 Task: Search one way flight ticket for 2 adults, 2 children, 2 infants in seat in first from Dayton: James M. Cox Dayton International Airport to New Bern: Coastal Carolina Regional Airport (was Craven County Regional) on 8-4-2023. Choice of flights is Westjet. Number of bags: 1 checked bag. Price is upto 71000. Outbound departure time preference is 6:00.
Action: Mouse moved to (339, 281)
Screenshot: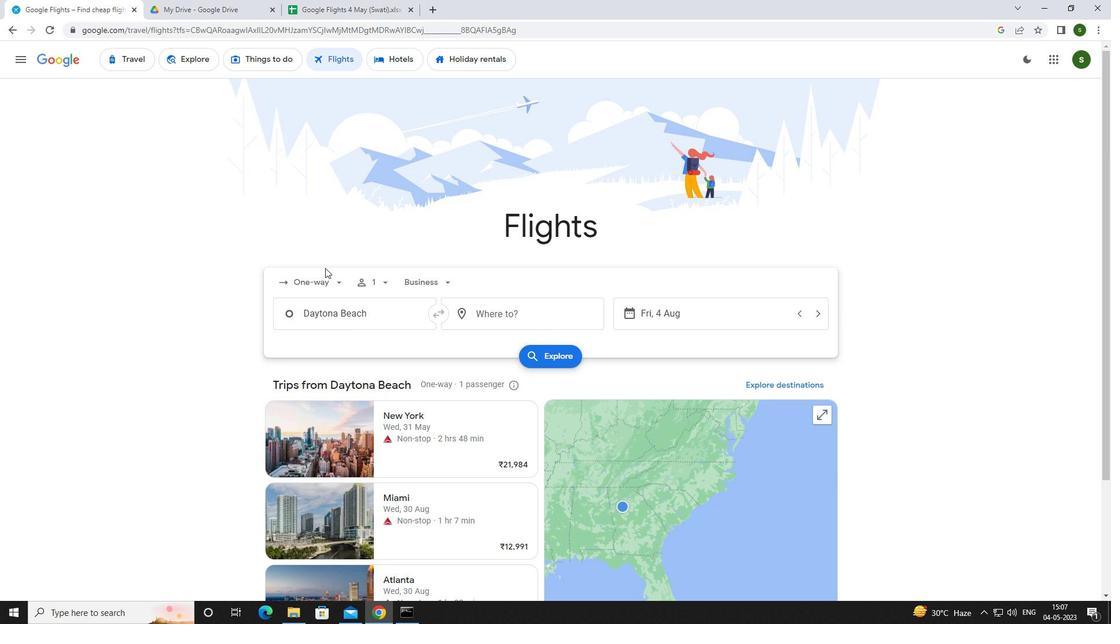 
Action: Mouse pressed left at (339, 281)
Screenshot: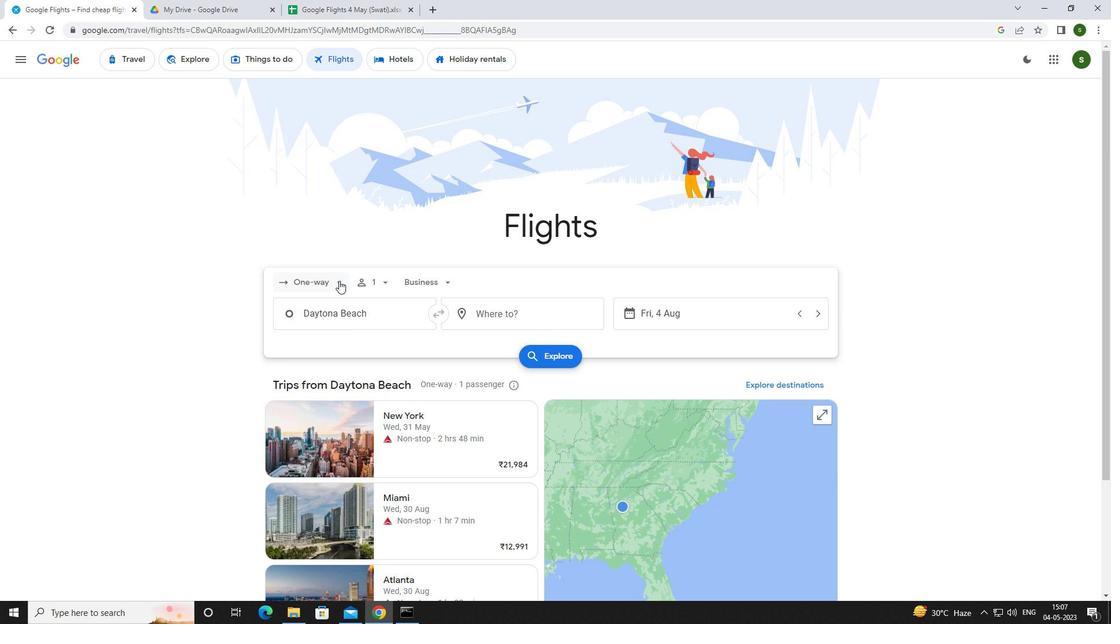 
Action: Mouse moved to (335, 332)
Screenshot: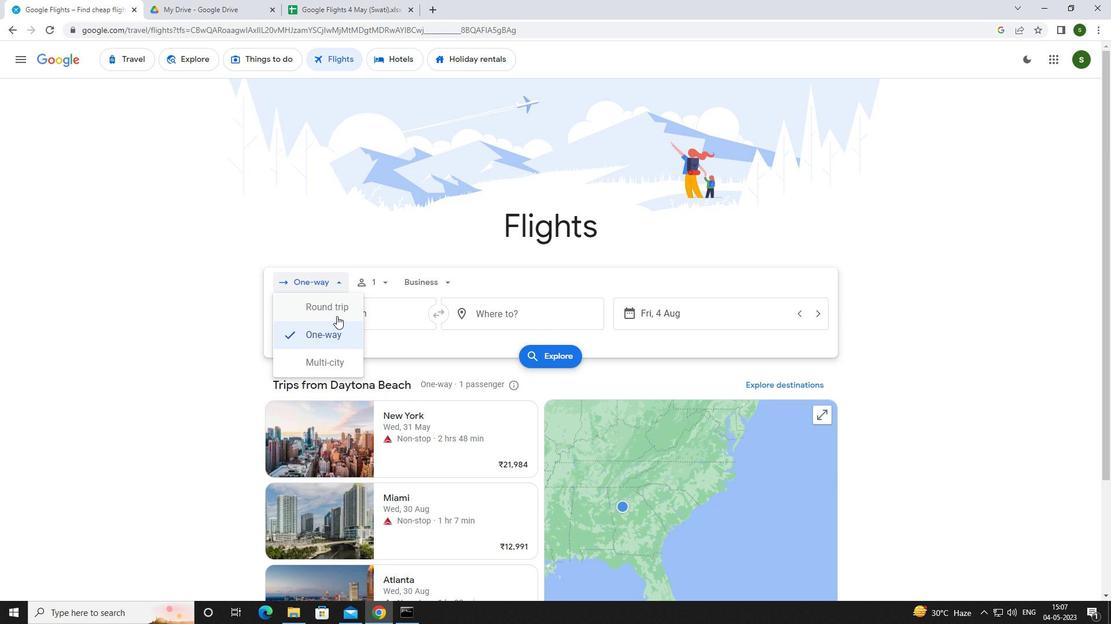 
Action: Mouse pressed left at (335, 332)
Screenshot: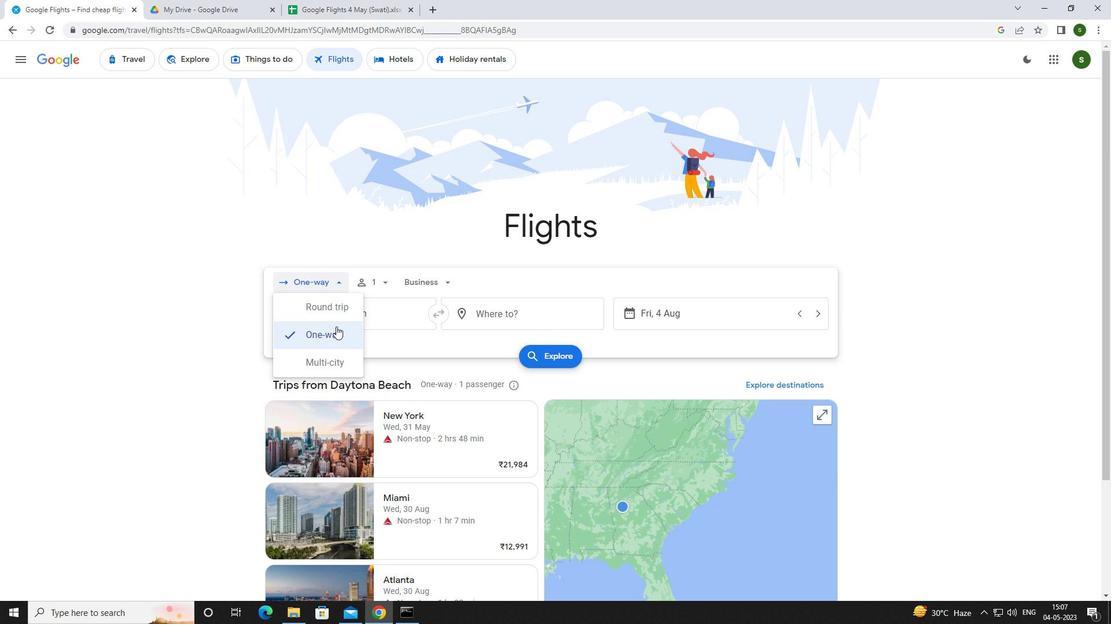 
Action: Mouse moved to (380, 280)
Screenshot: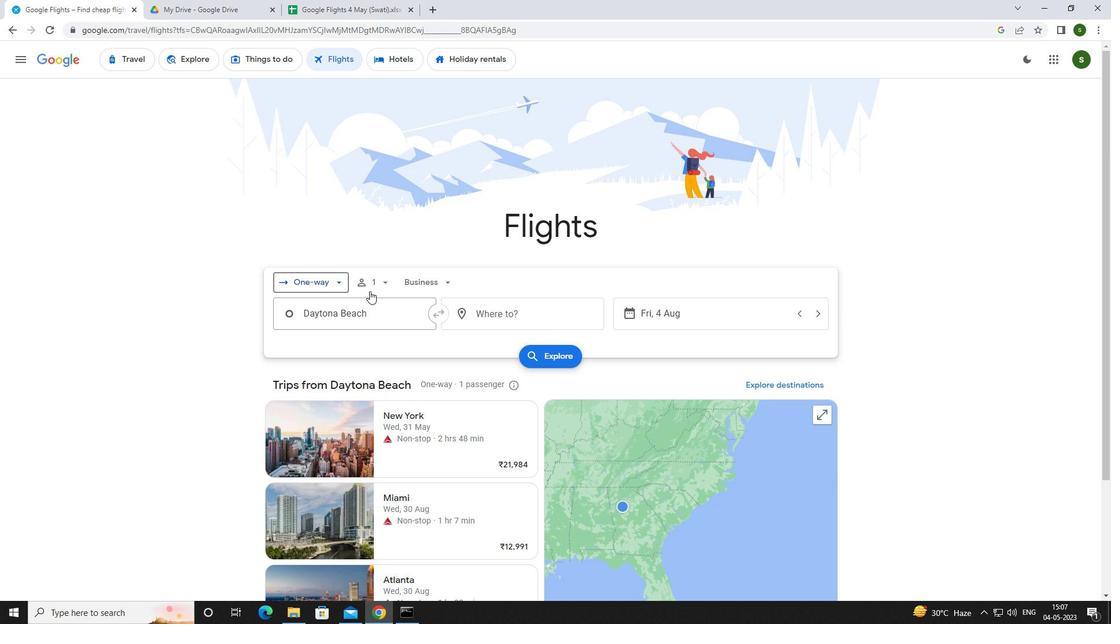 
Action: Mouse pressed left at (380, 280)
Screenshot: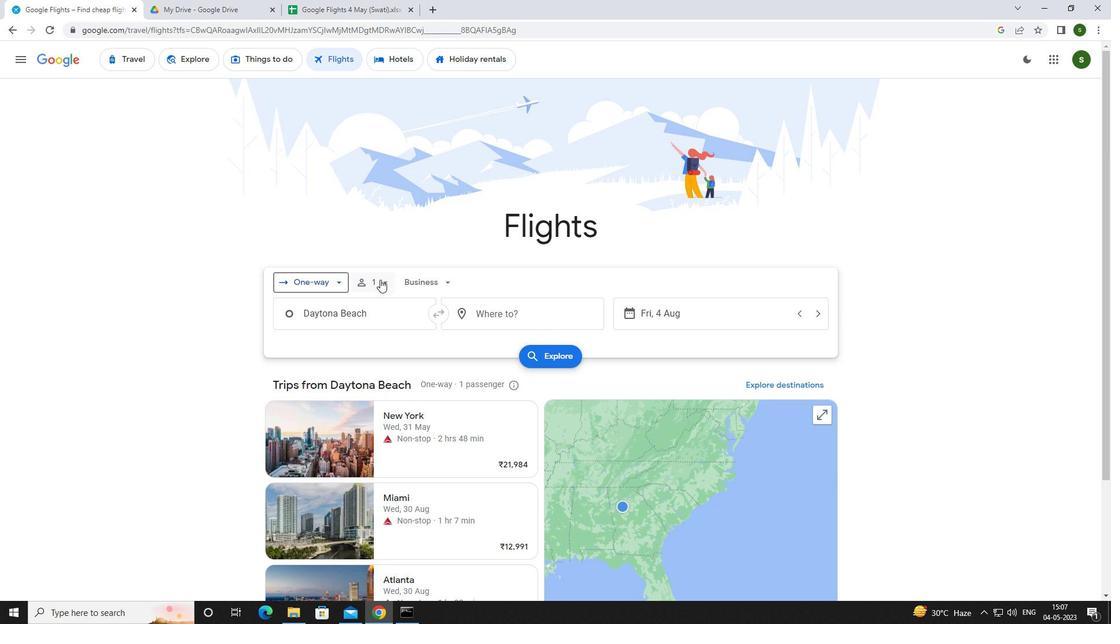 
Action: Mouse moved to (469, 309)
Screenshot: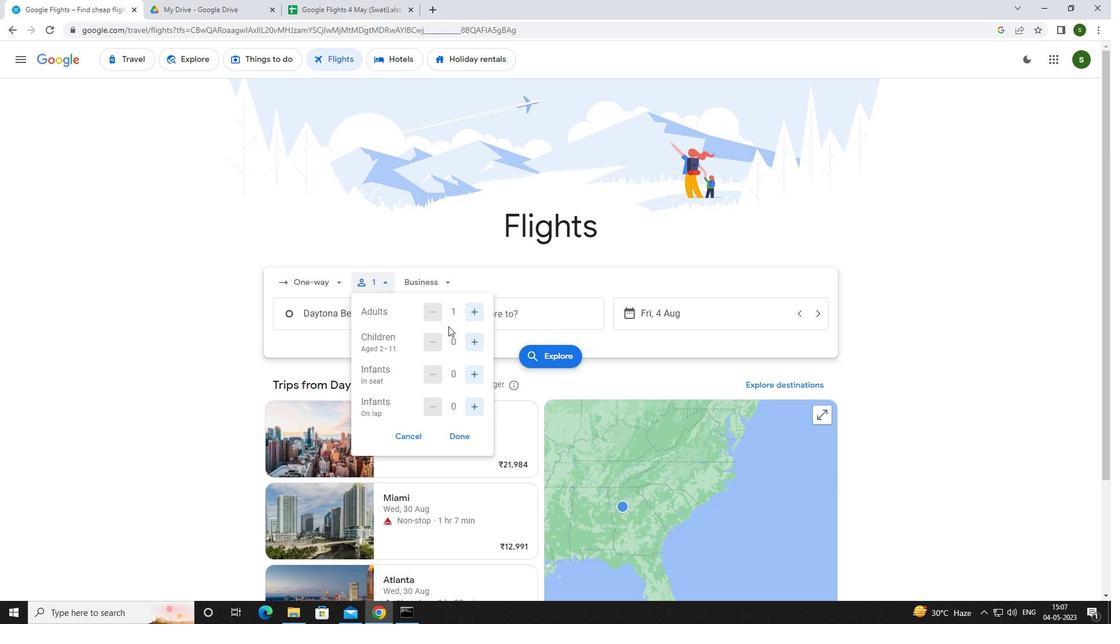 
Action: Mouse pressed left at (469, 309)
Screenshot: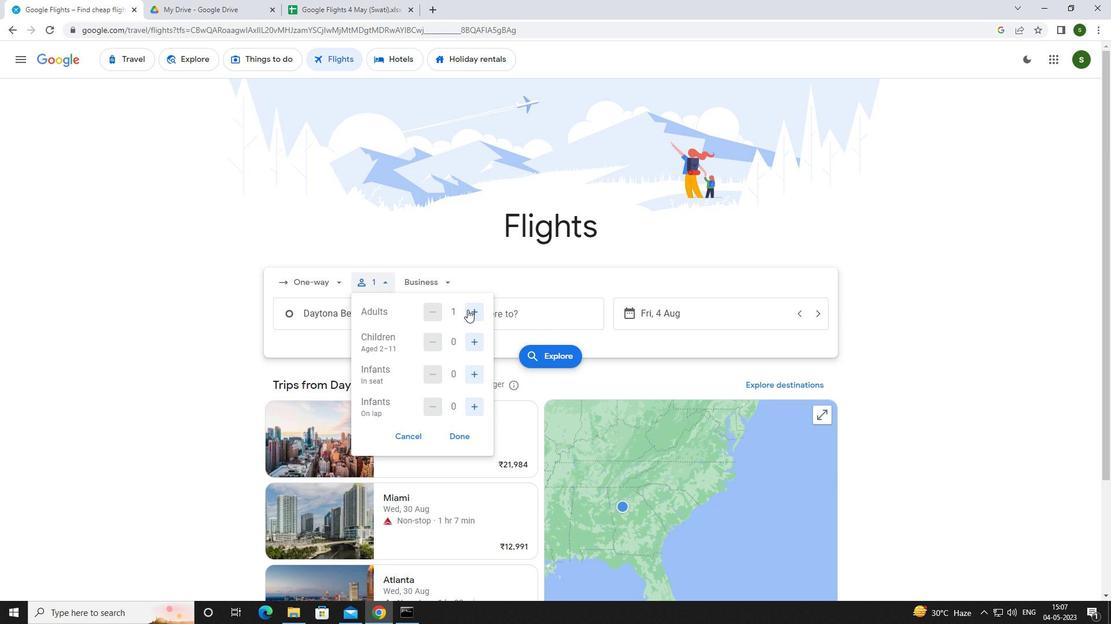 
Action: Mouse moved to (473, 336)
Screenshot: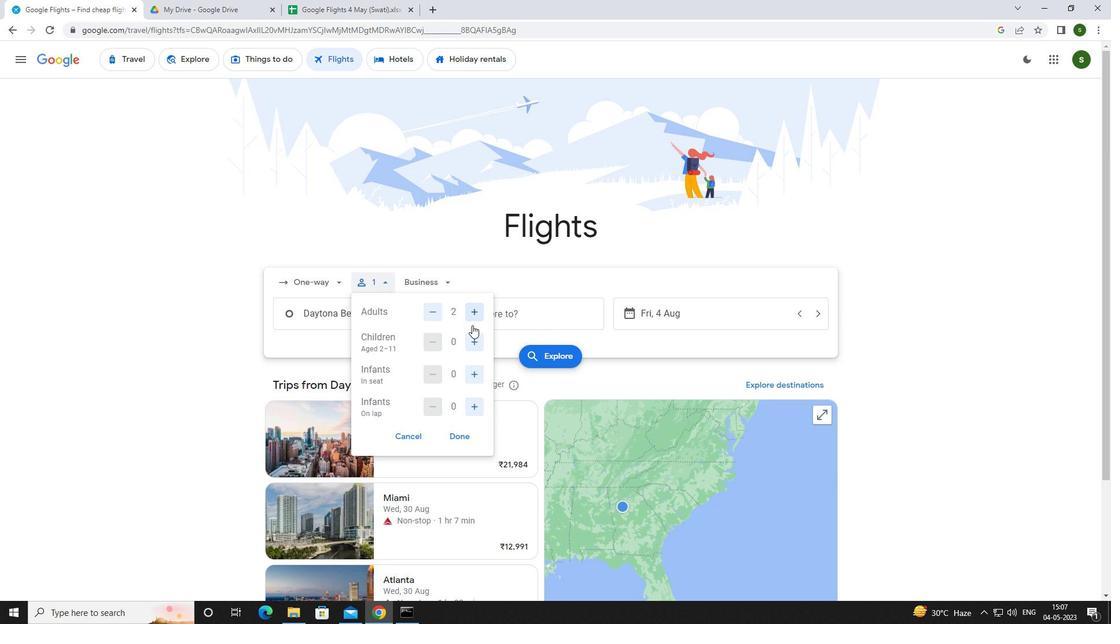
Action: Mouse pressed left at (473, 336)
Screenshot: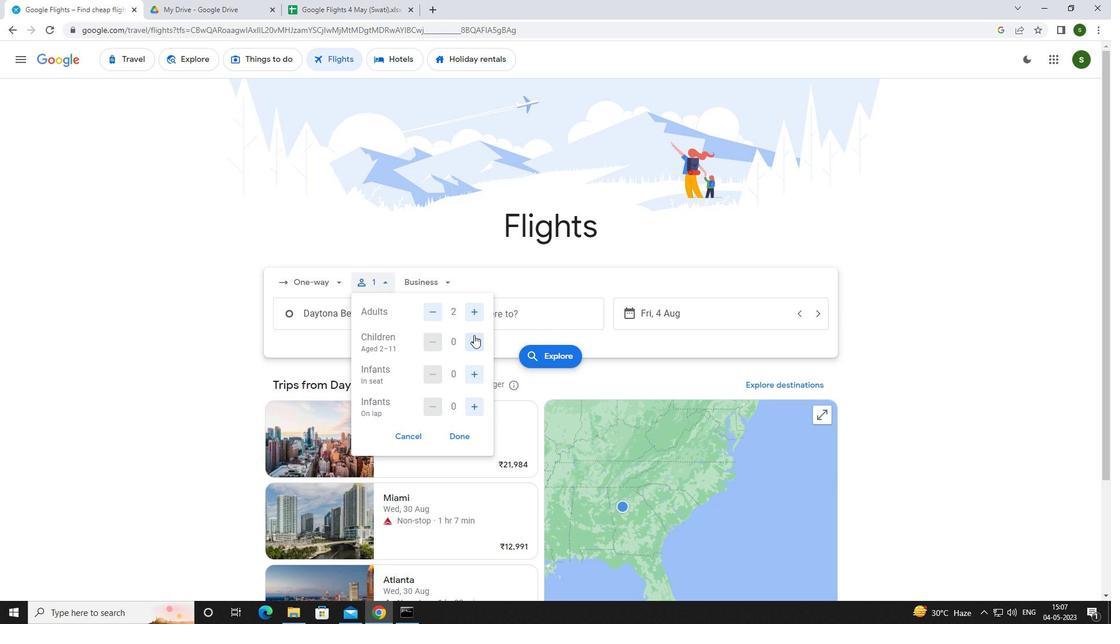 
Action: Mouse pressed left at (473, 336)
Screenshot: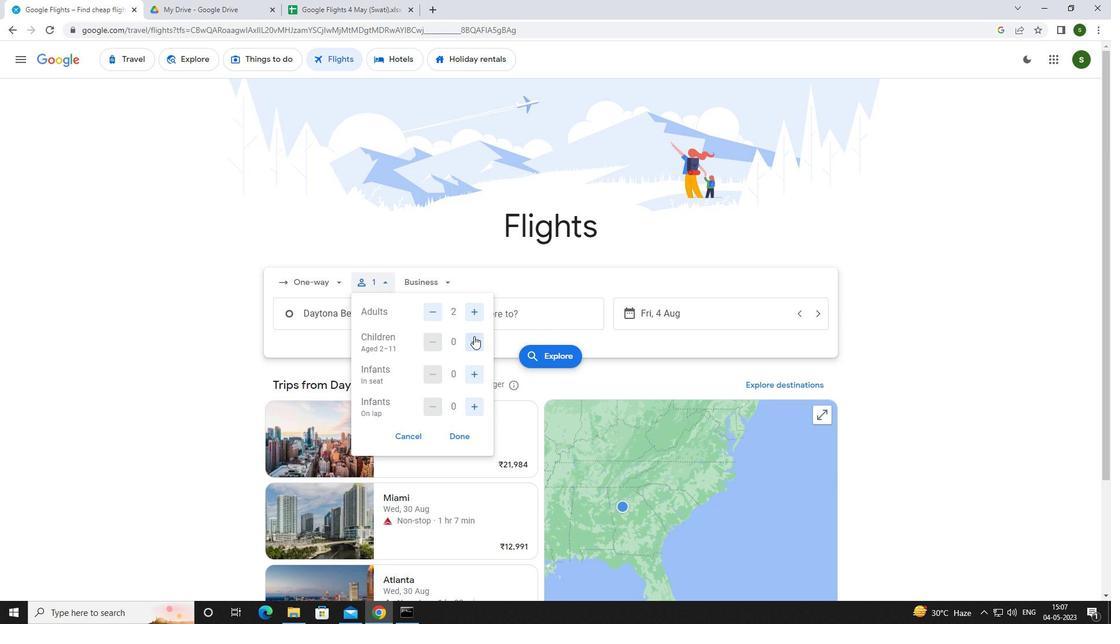 
Action: Mouse moved to (471, 370)
Screenshot: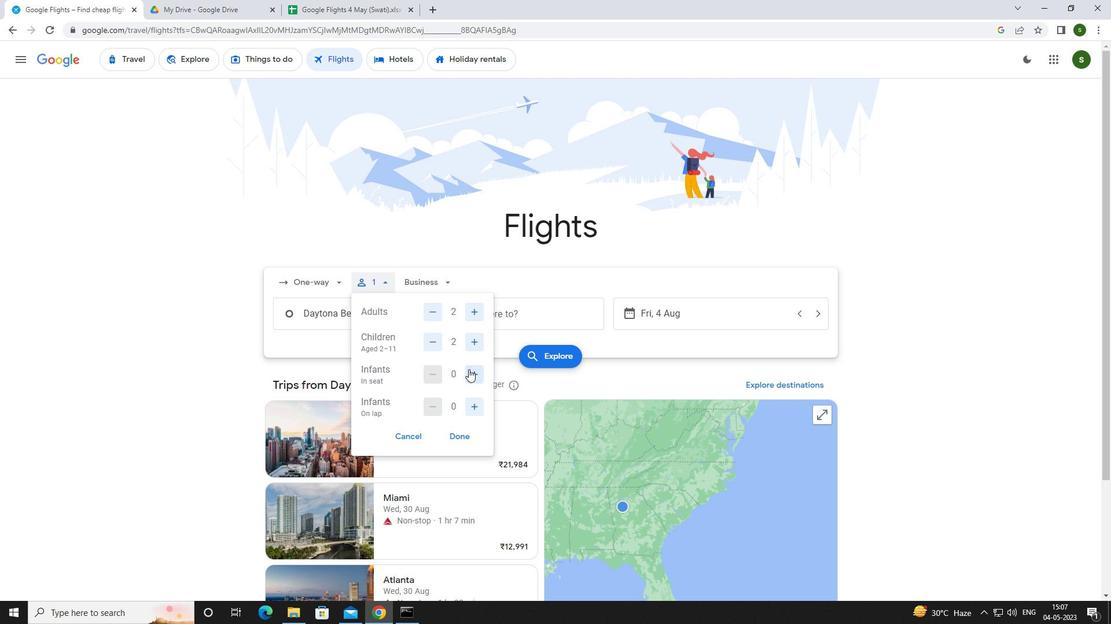 
Action: Mouse pressed left at (471, 370)
Screenshot: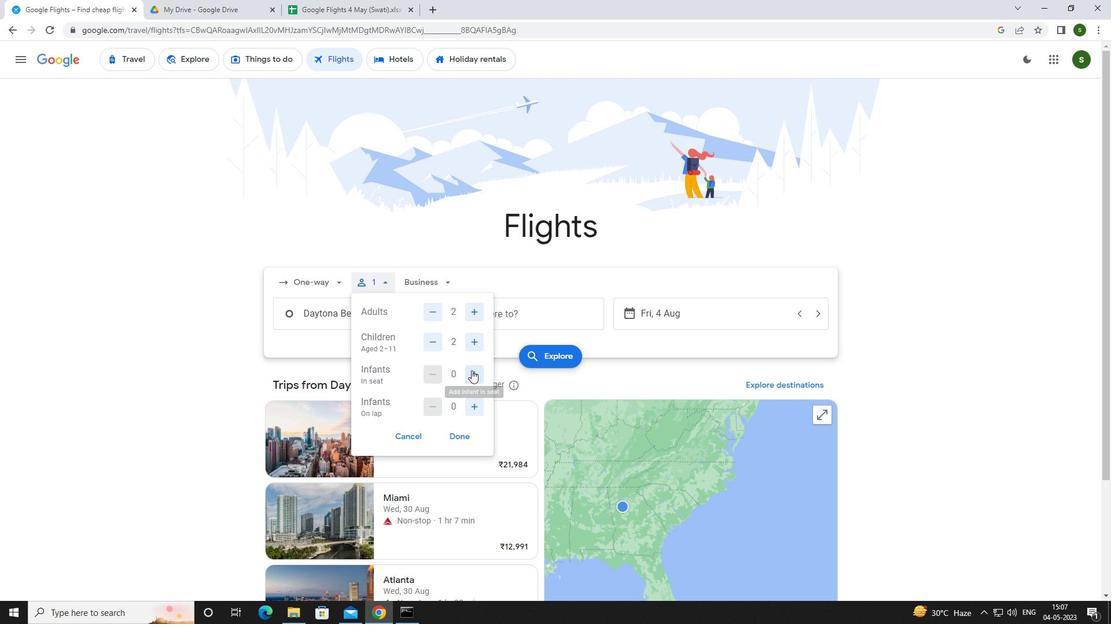 
Action: Mouse pressed left at (471, 370)
Screenshot: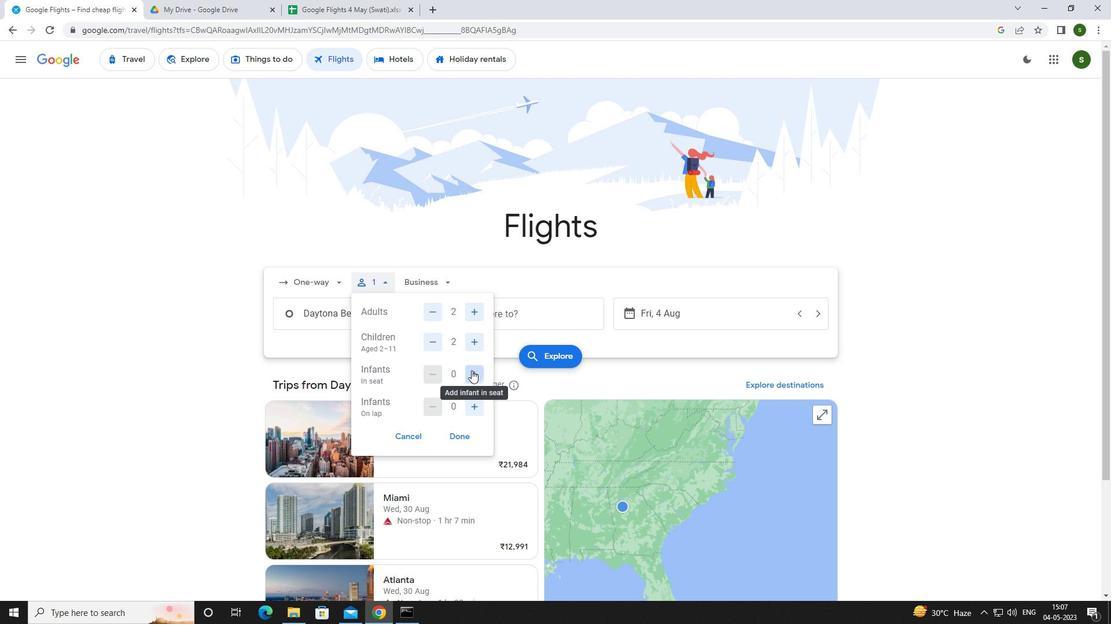 
Action: Mouse moved to (444, 286)
Screenshot: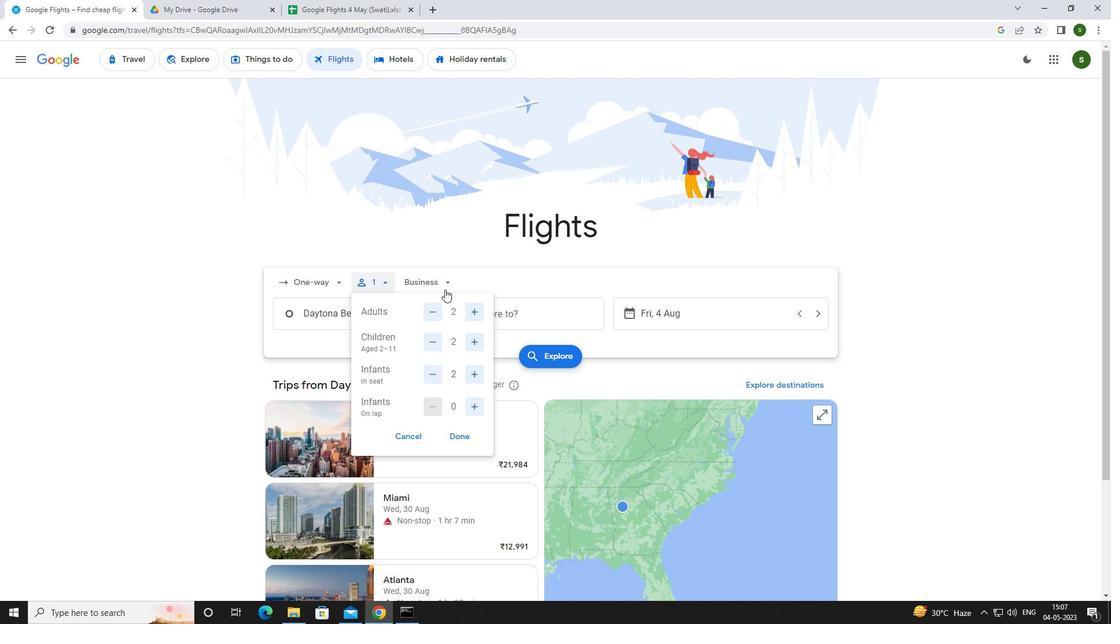 
Action: Mouse pressed left at (444, 286)
Screenshot: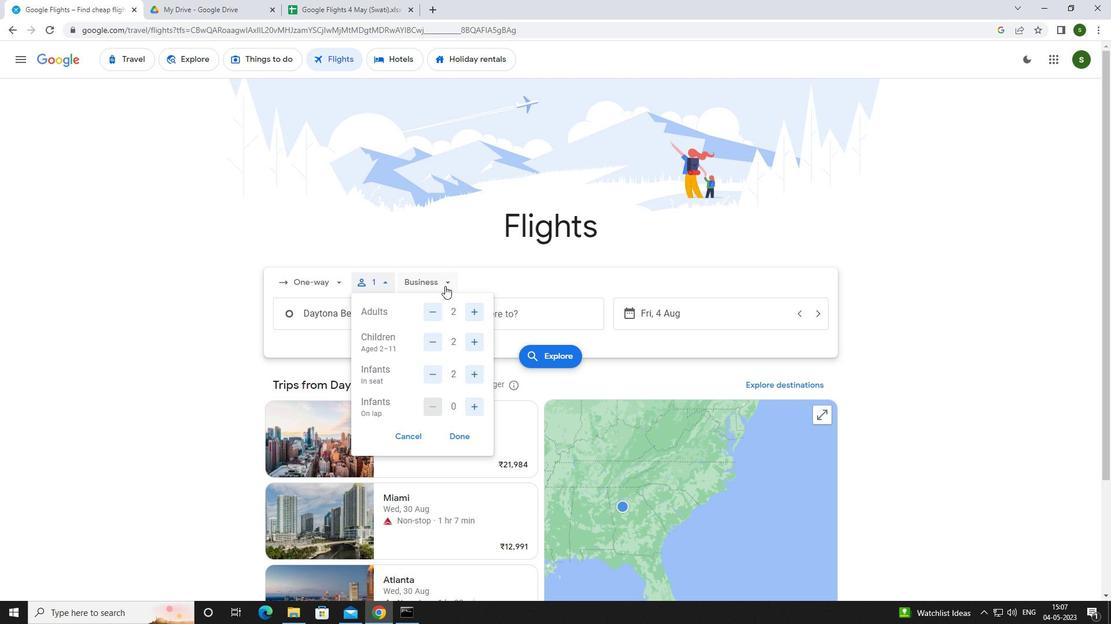 
Action: Mouse moved to (449, 391)
Screenshot: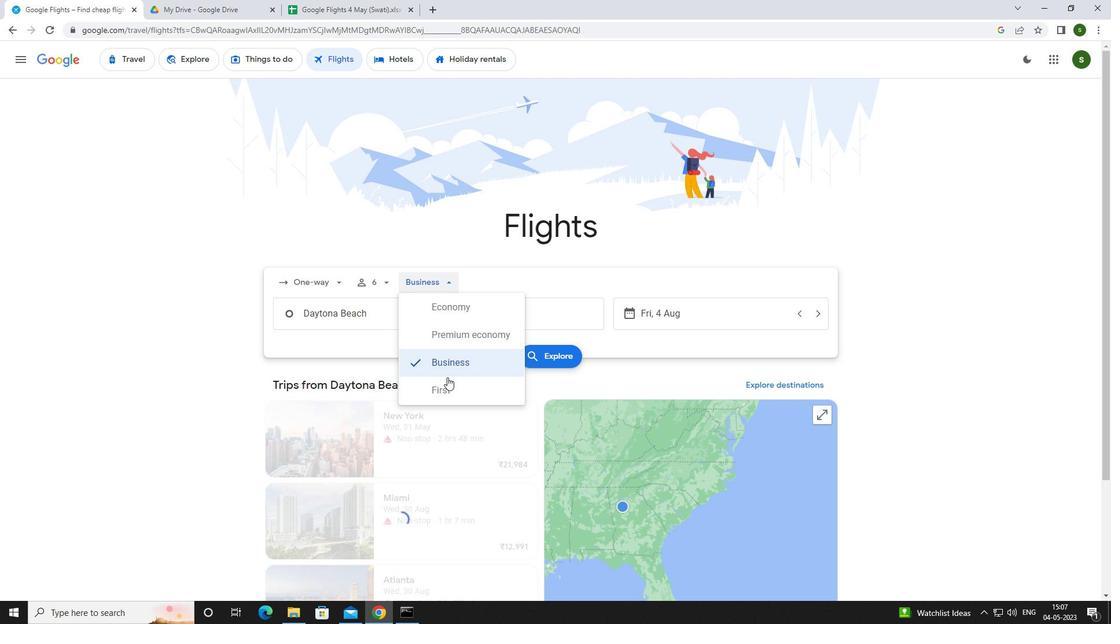 
Action: Mouse pressed left at (449, 391)
Screenshot: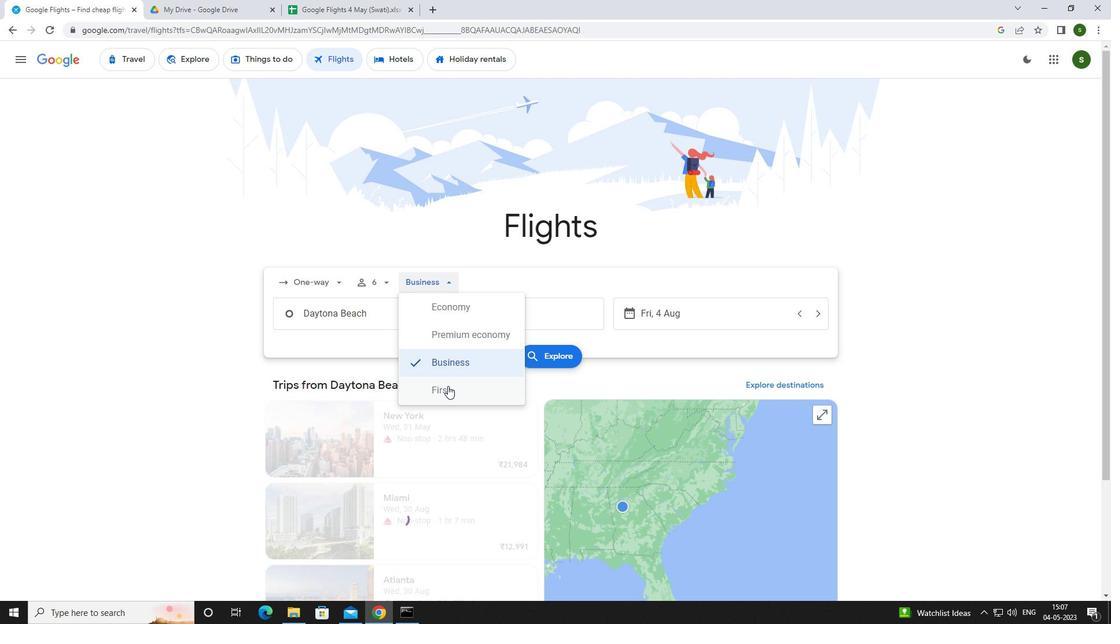
Action: Mouse moved to (375, 310)
Screenshot: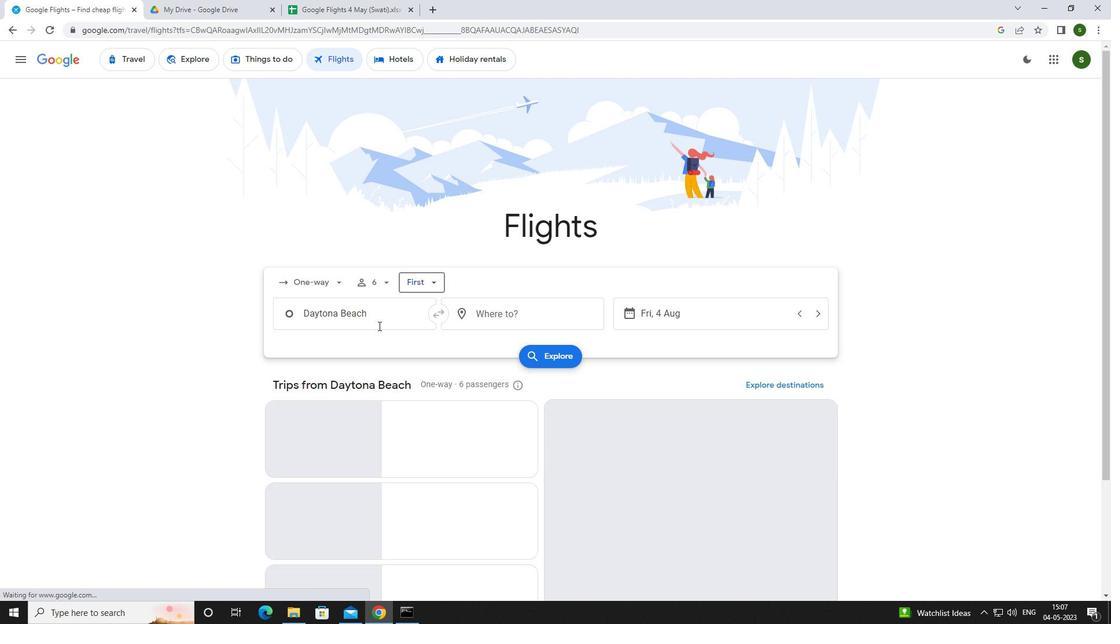 
Action: Mouse pressed left at (375, 310)
Screenshot: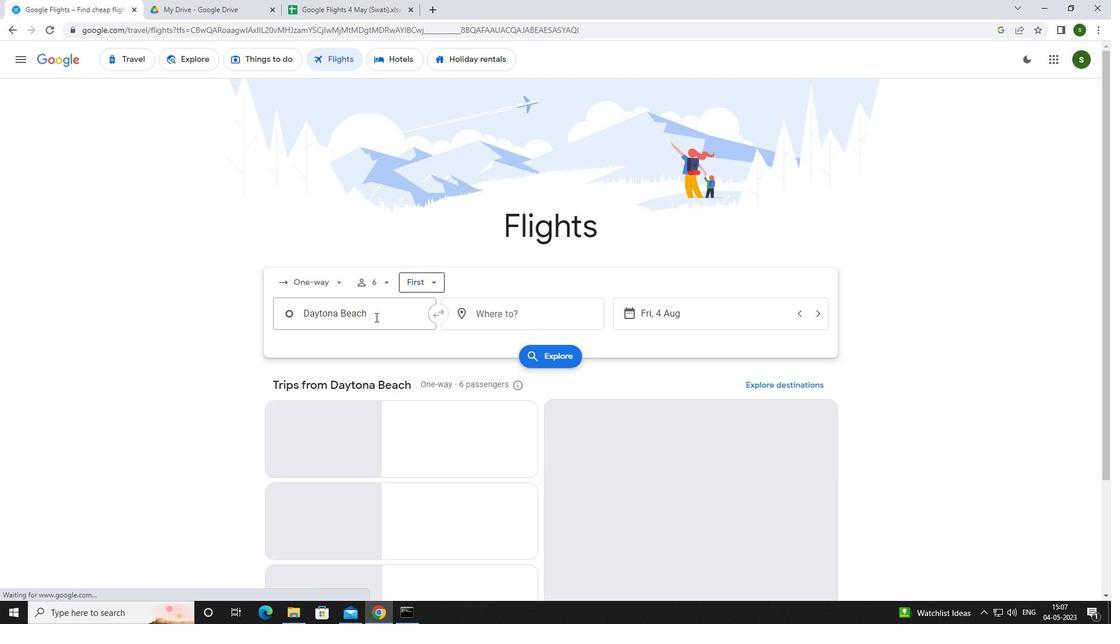 
Action: Key pressed <Key.caps_lock>d<Key.caps_lock>ayton<Key.enter>
Screenshot: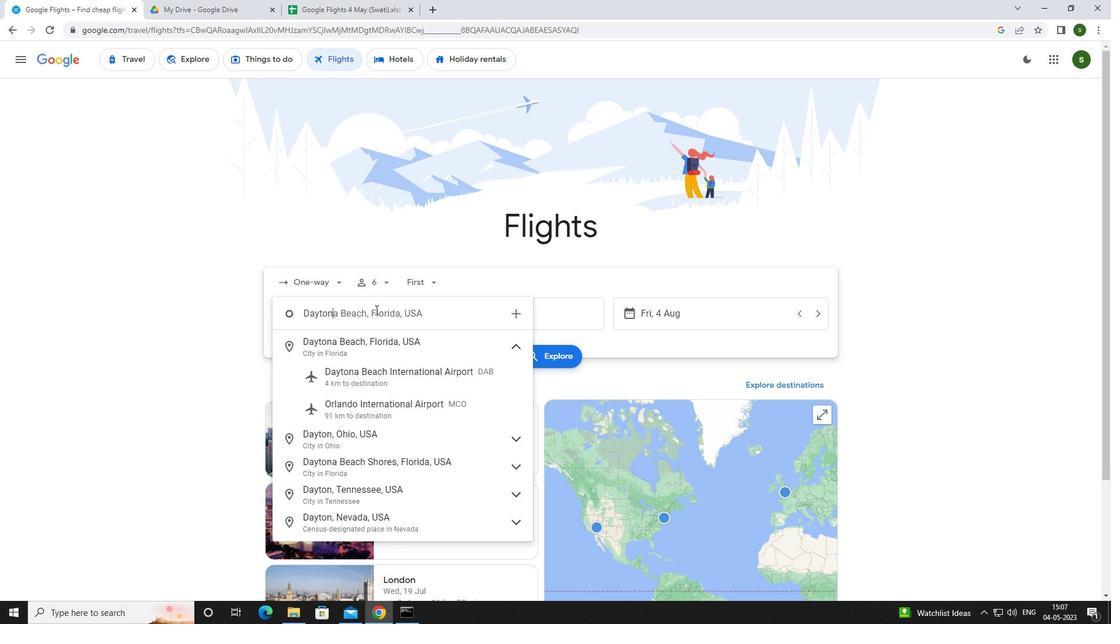 
Action: Mouse moved to (514, 318)
Screenshot: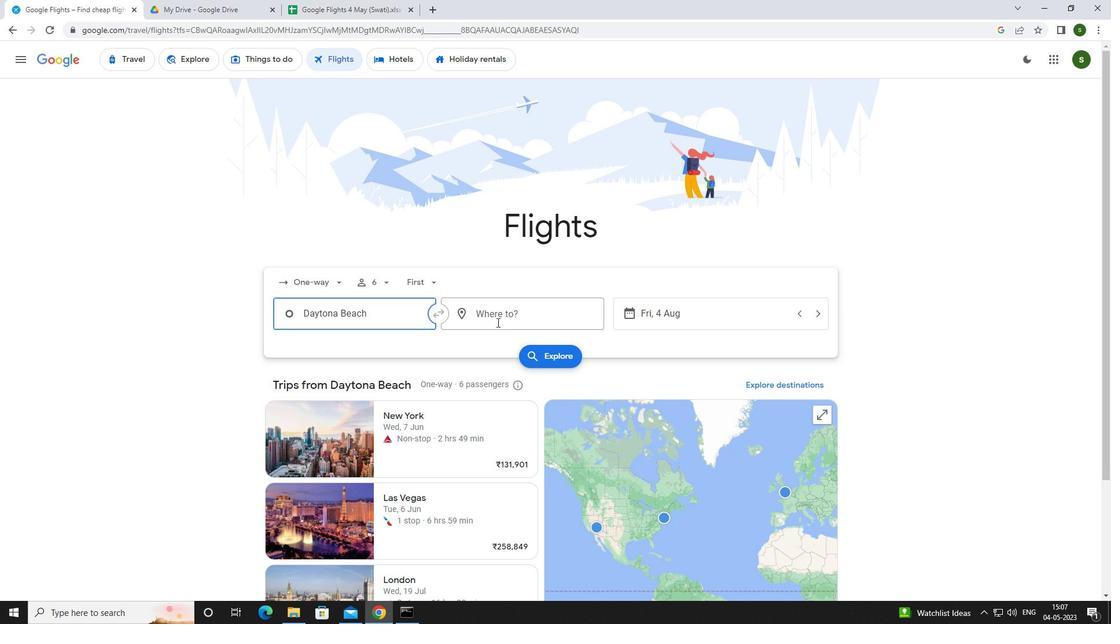 
Action: Mouse pressed left at (514, 318)
Screenshot: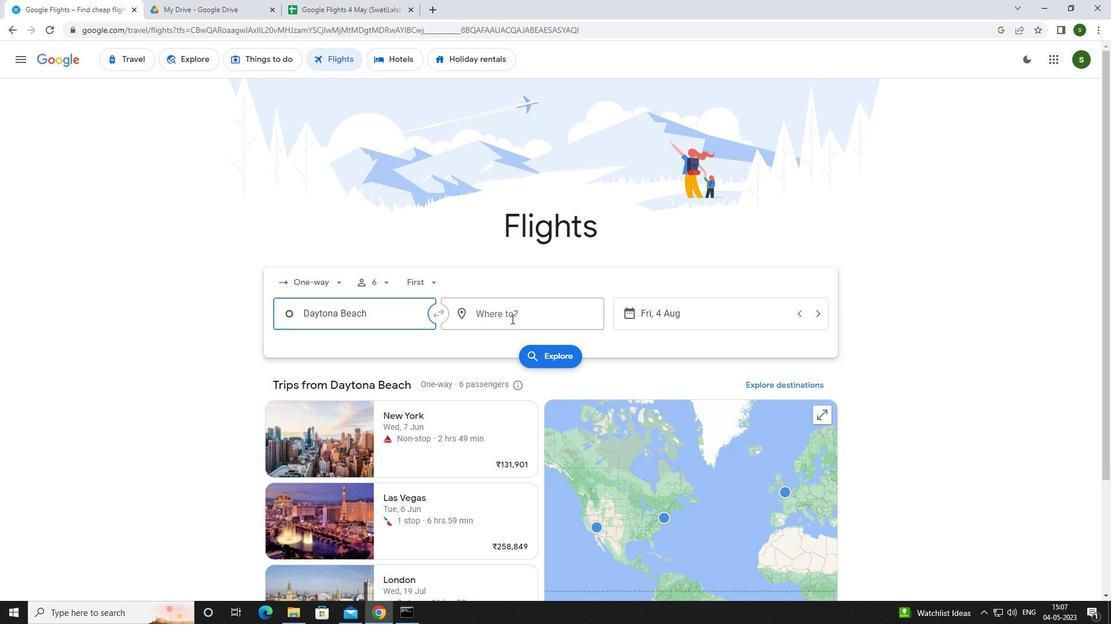 
Action: Mouse moved to (513, 318)
Screenshot: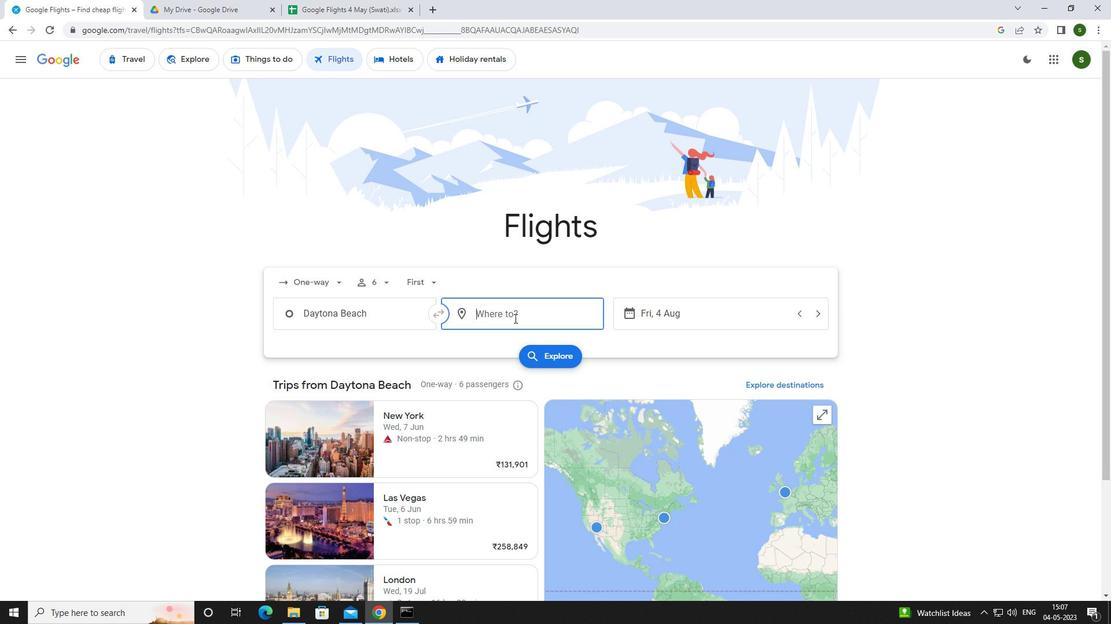 
Action: Key pressed <Key.caps_lock>c<Key.caps_lock>oastal
Screenshot: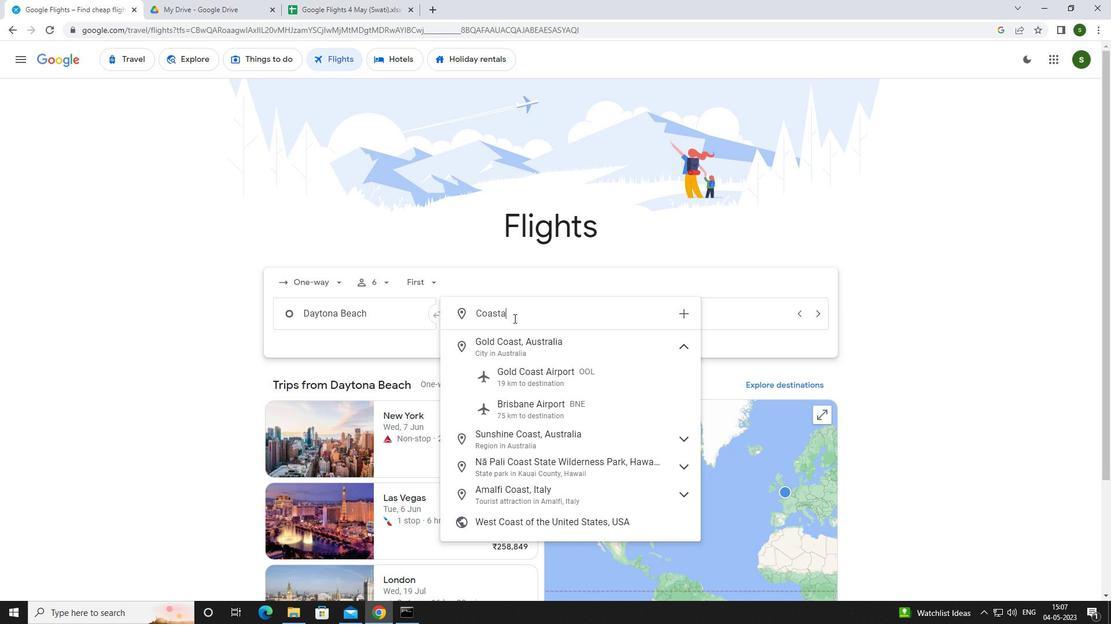 
Action: Mouse moved to (519, 342)
Screenshot: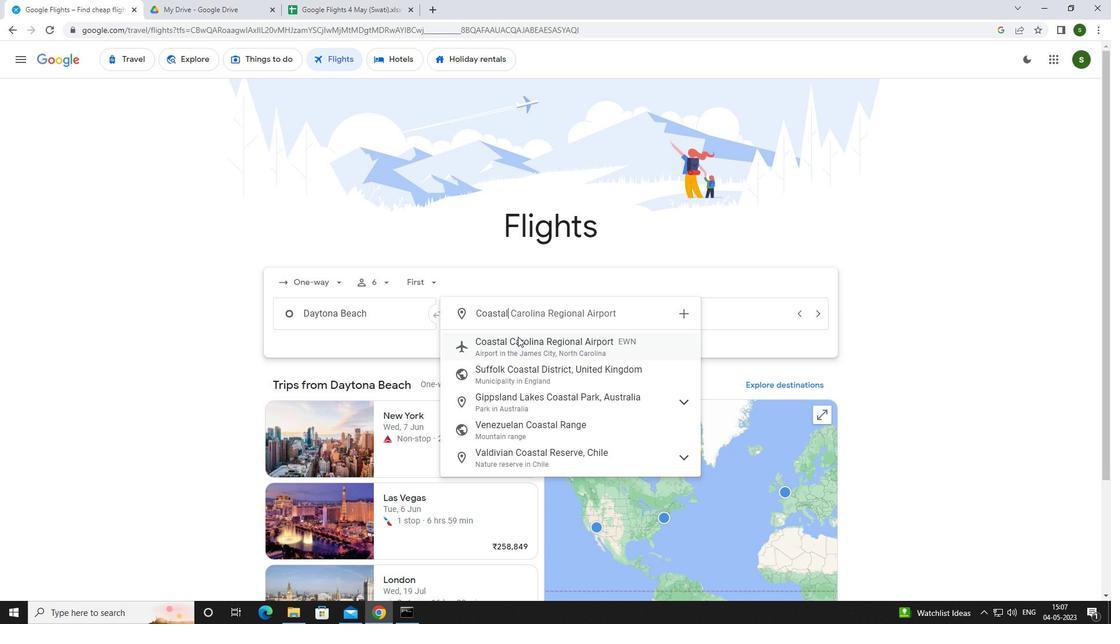 
Action: Mouse pressed left at (519, 342)
Screenshot: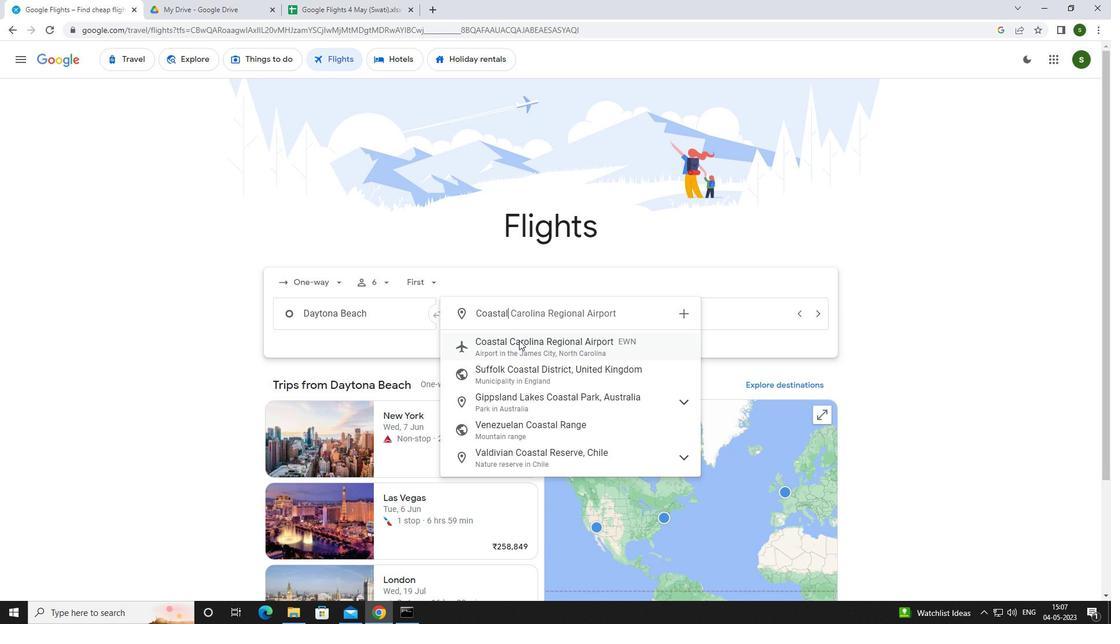 
Action: Mouse moved to (678, 312)
Screenshot: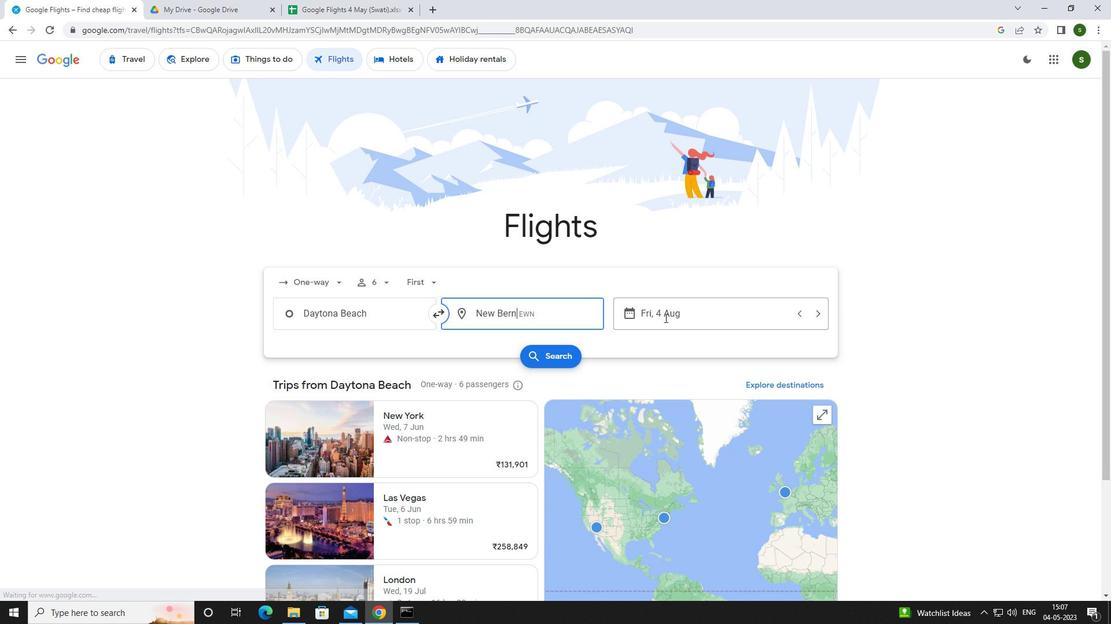 
Action: Mouse pressed left at (678, 312)
Screenshot: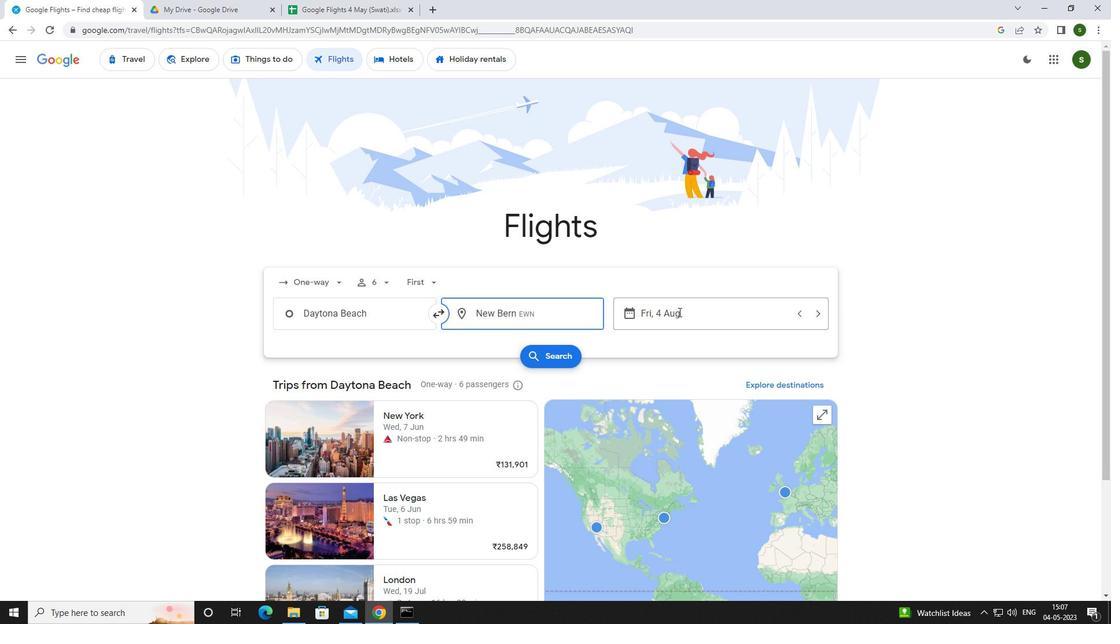 
Action: Mouse moved to (558, 390)
Screenshot: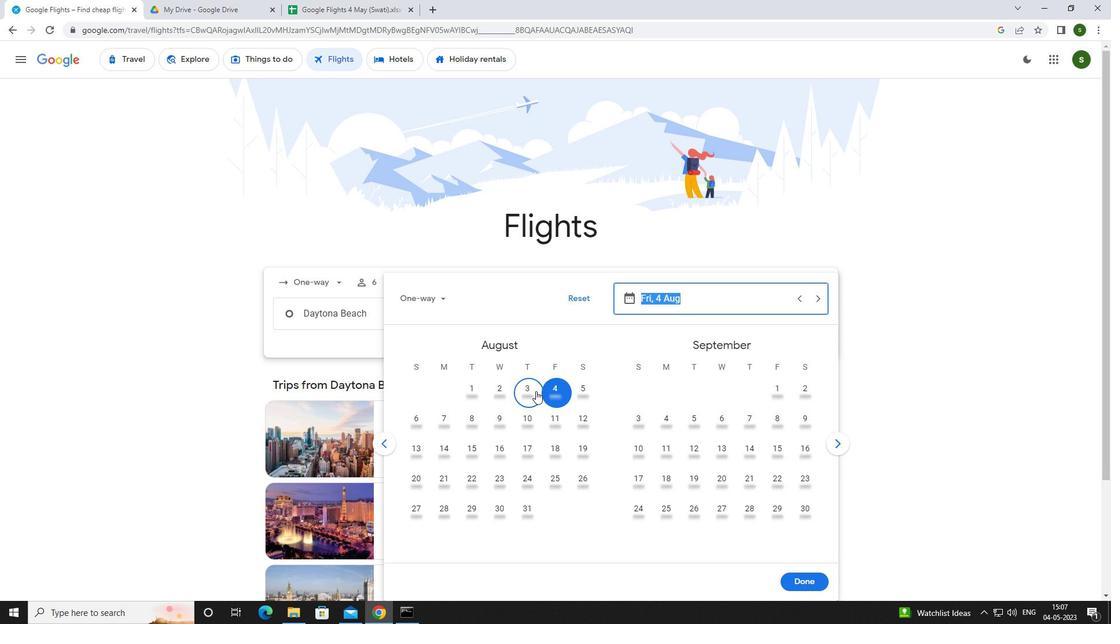 
Action: Mouse pressed left at (558, 390)
Screenshot: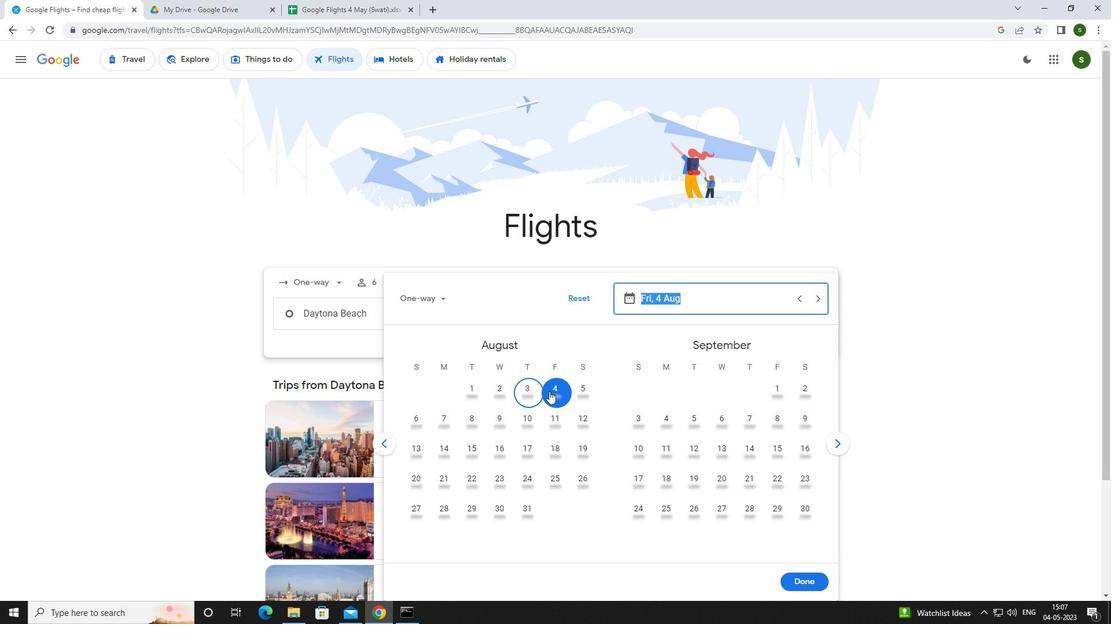 
Action: Mouse moved to (815, 576)
Screenshot: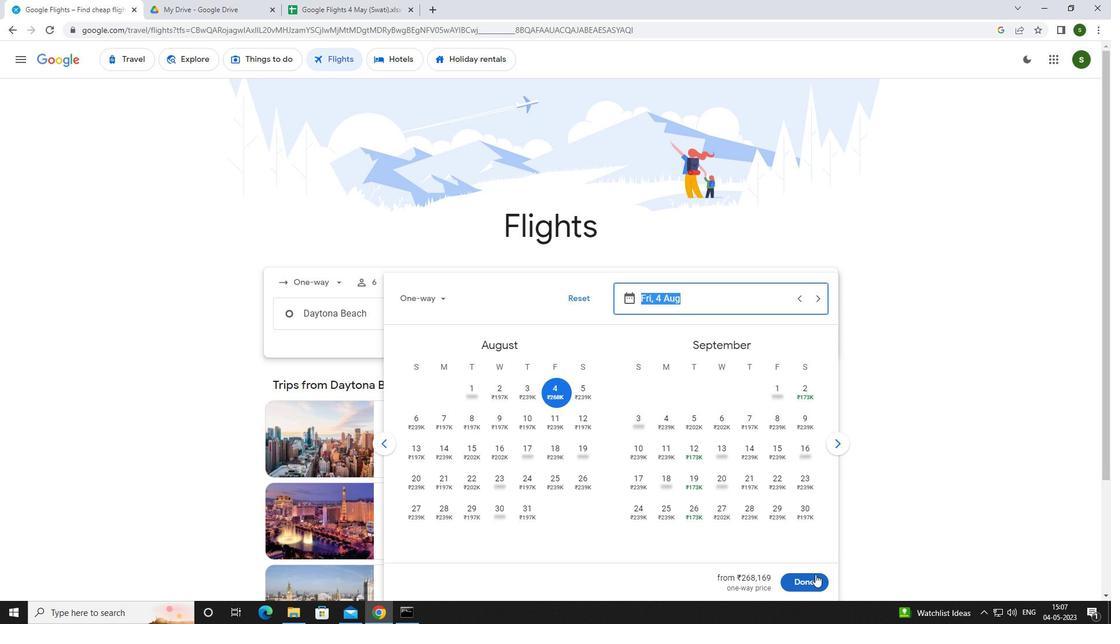 
Action: Mouse pressed left at (815, 576)
Screenshot: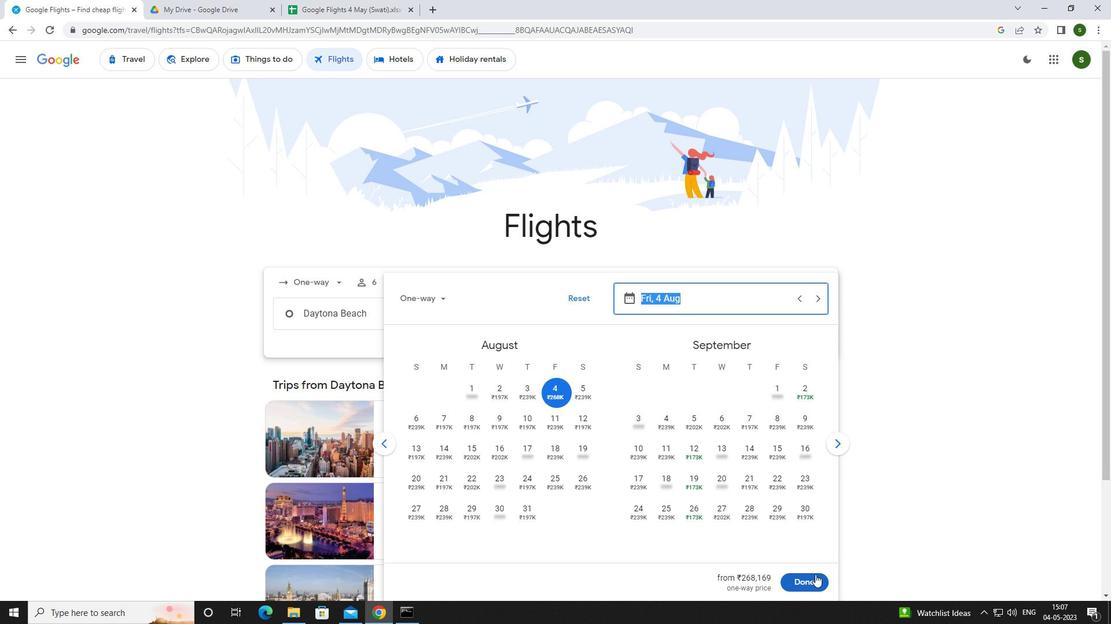 
Action: Mouse moved to (555, 353)
Screenshot: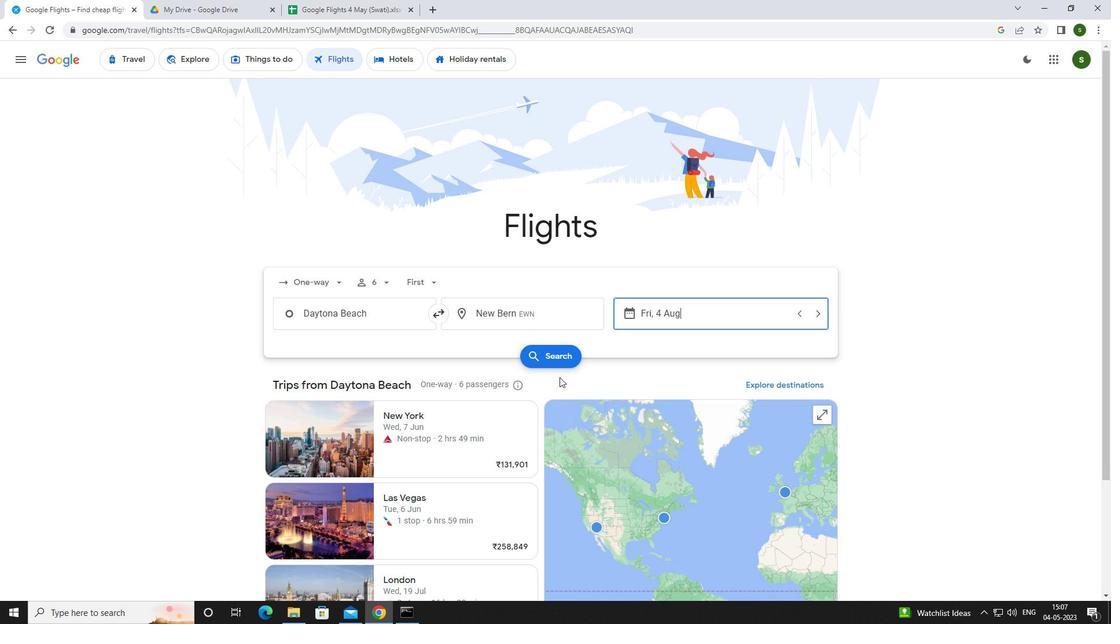 
Action: Mouse pressed left at (555, 353)
Screenshot: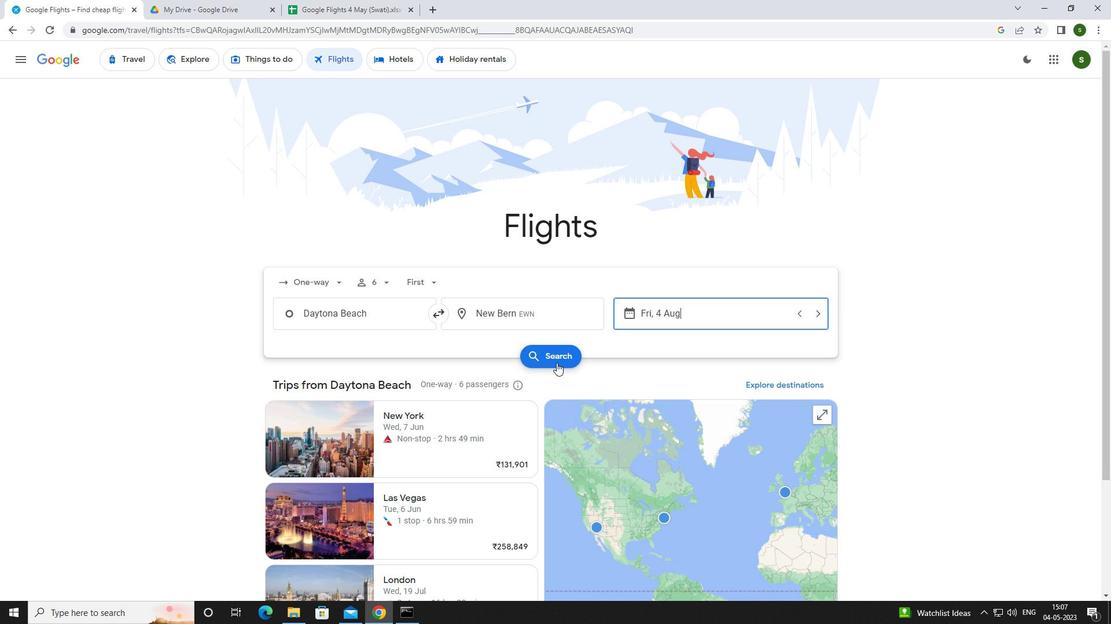 
Action: Mouse moved to (295, 170)
Screenshot: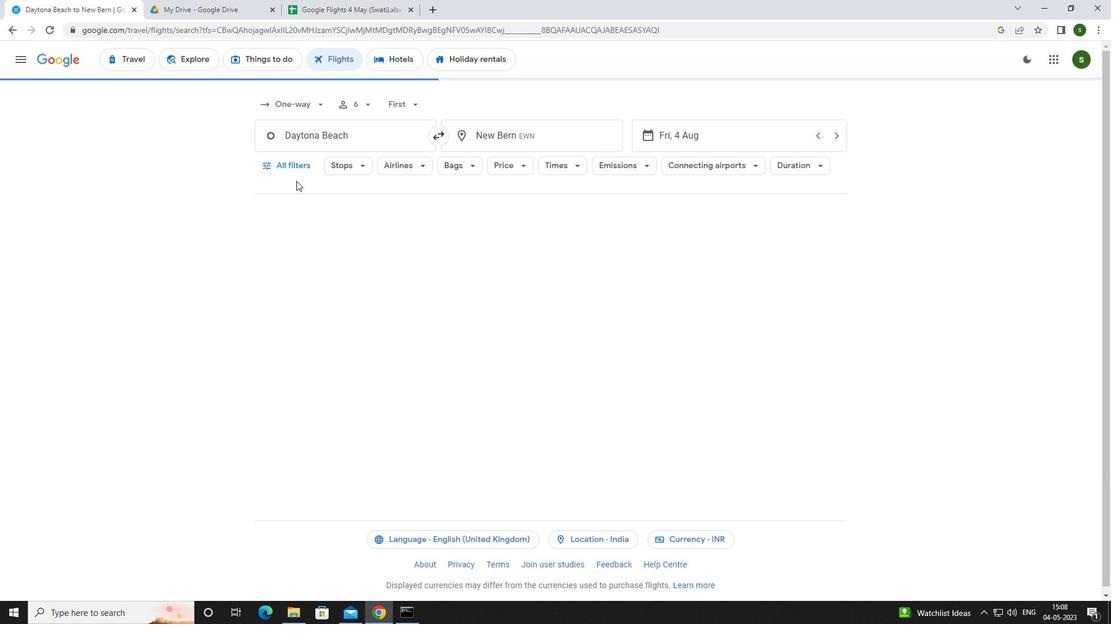 
Action: Mouse pressed left at (295, 170)
Screenshot: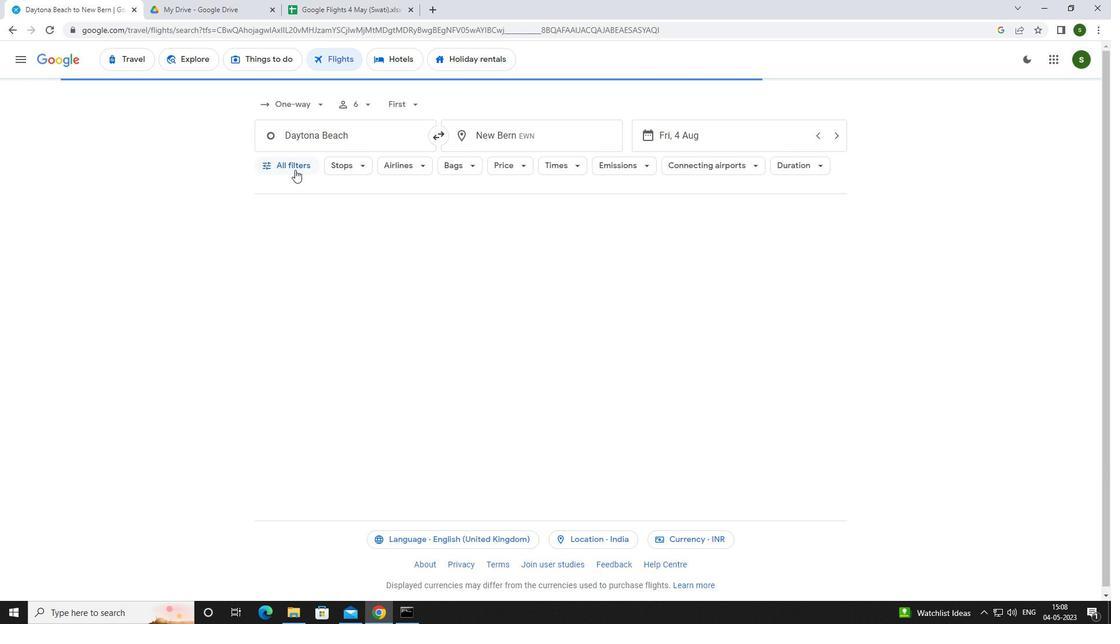 
Action: Mouse moved to (431, 409)
Screenshot: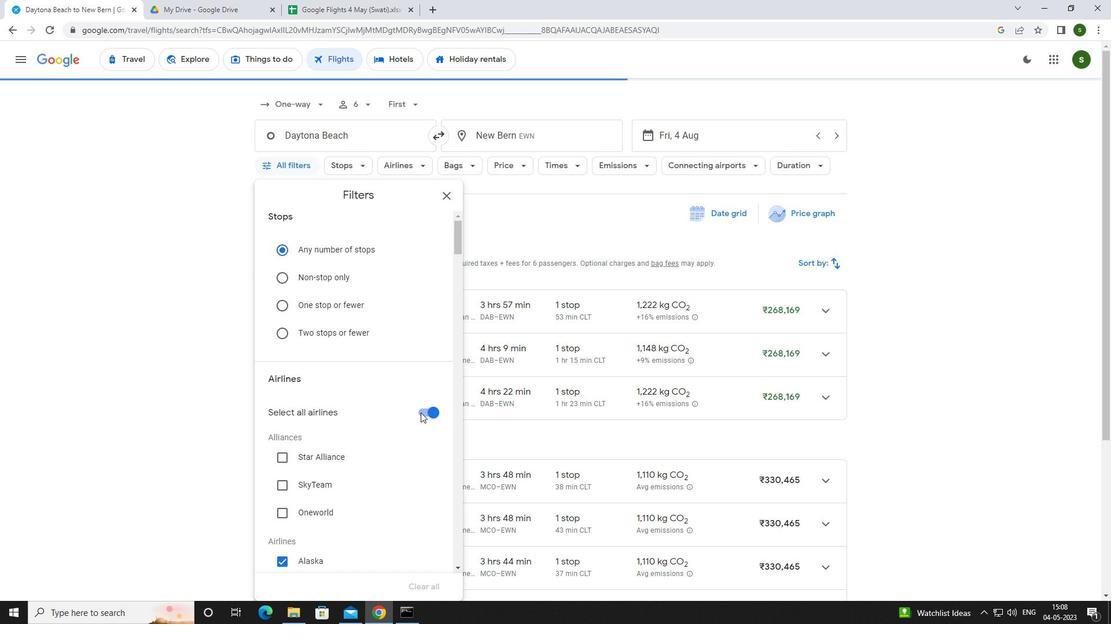 
Action: Mouse pressed left at (431, 409)
Screenshot: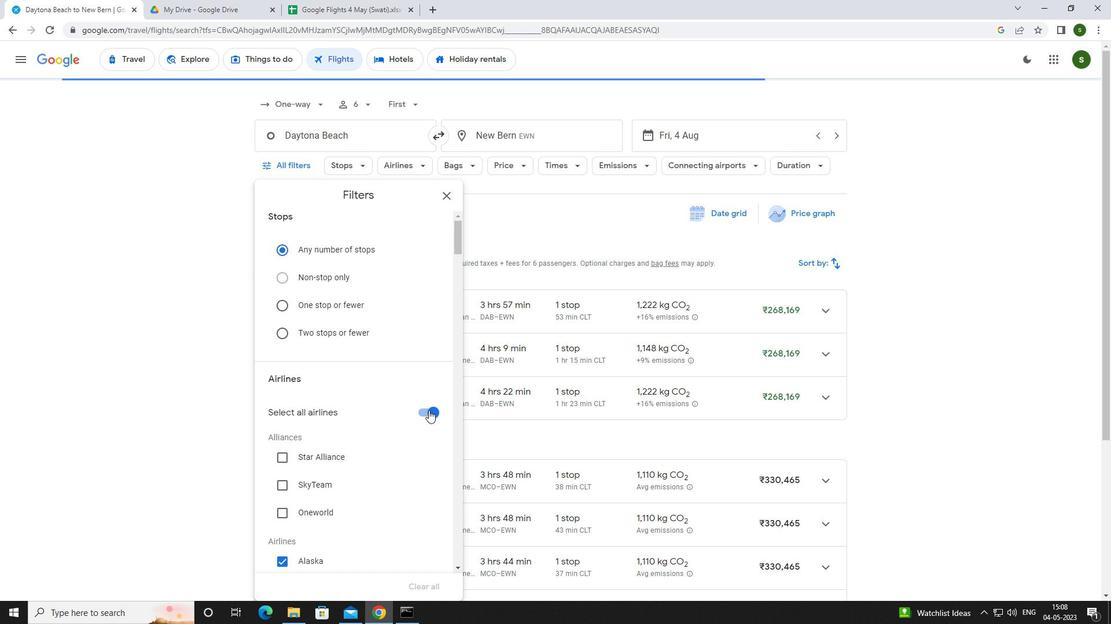 
Action: Mouse moved to (373, 358)
Screenshot: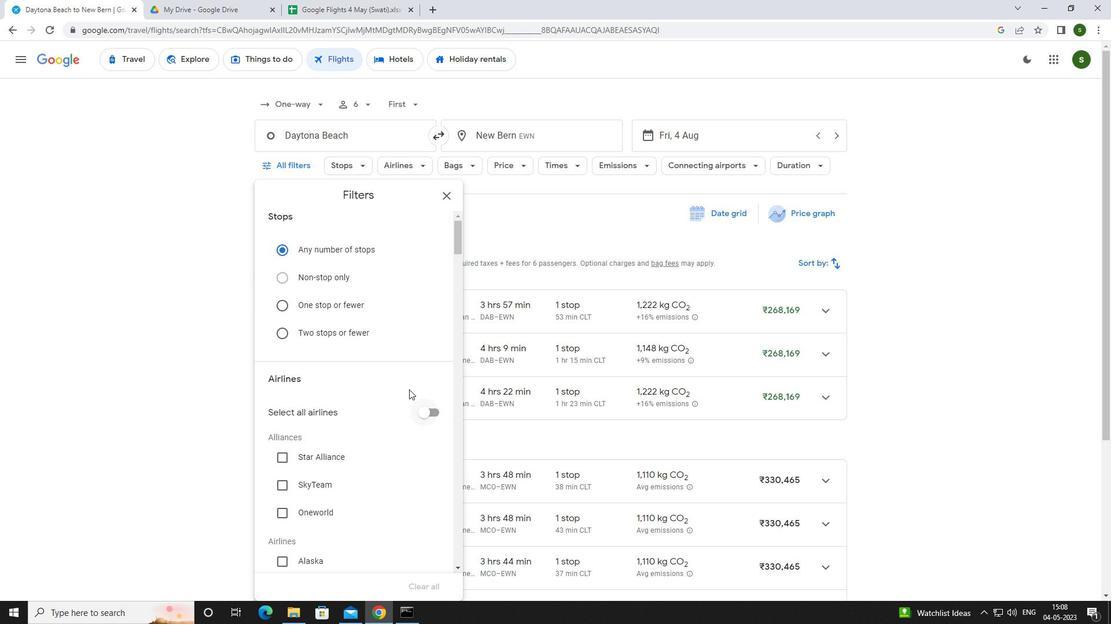 
Action: Mouse scrolled (373, 357) with delta (0, 0)
Screenshot: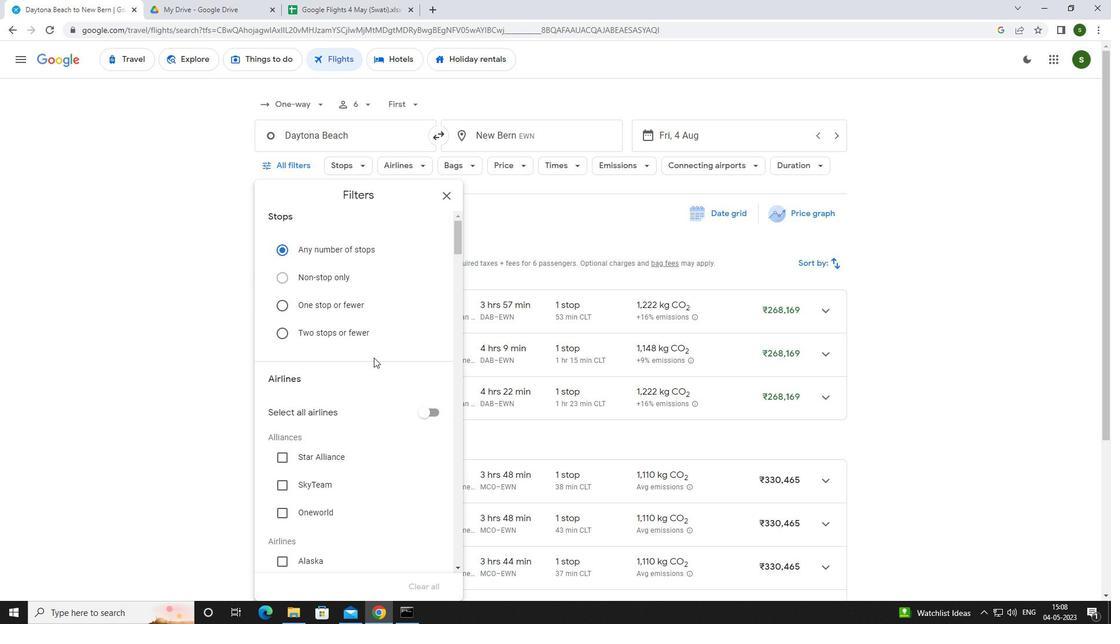 
Action: Mouse scrolled (373, 357) with delta (0, 0)
Screenshot: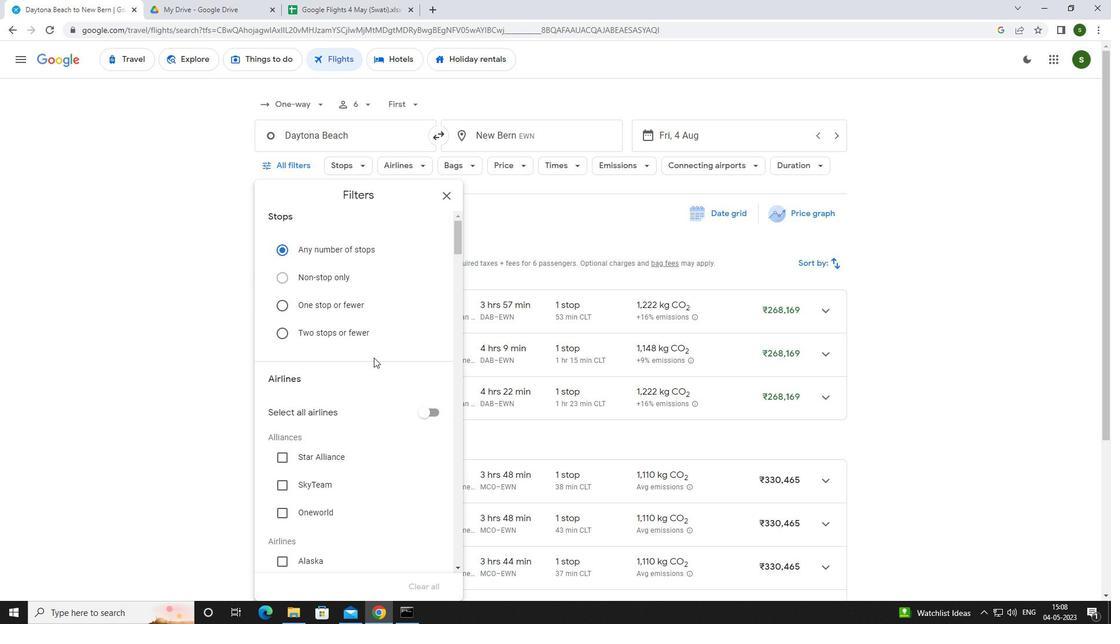 
Action: Mouse scrolled (373, 357) with delta (0, 0)
Screenshot: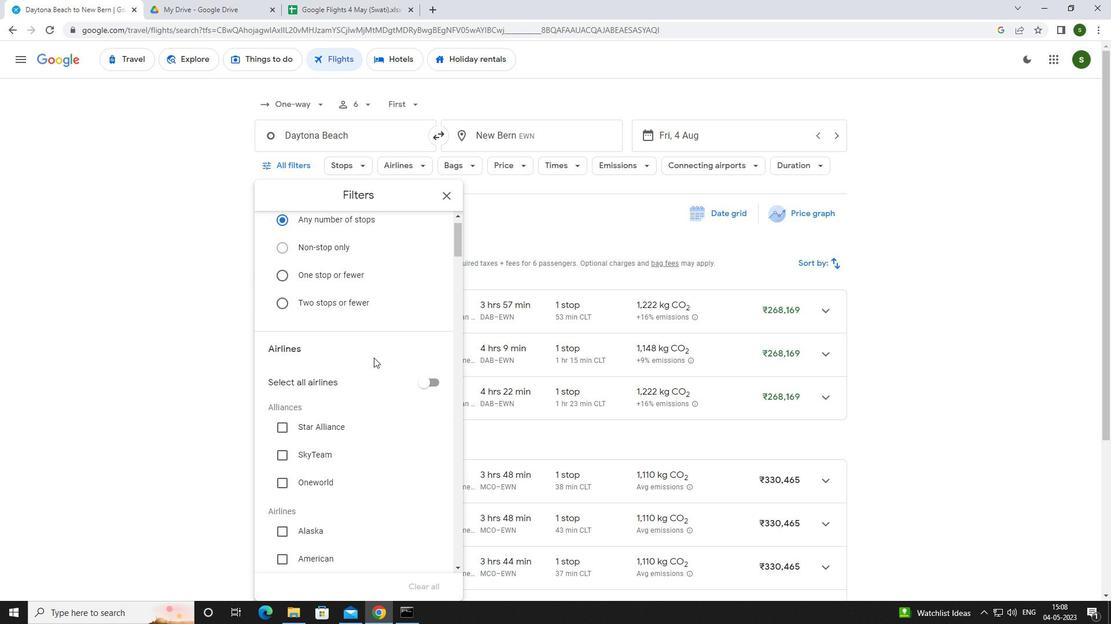 
Action: Mouse scrolled (373, 357) with delta (0, 0)
Screenshot: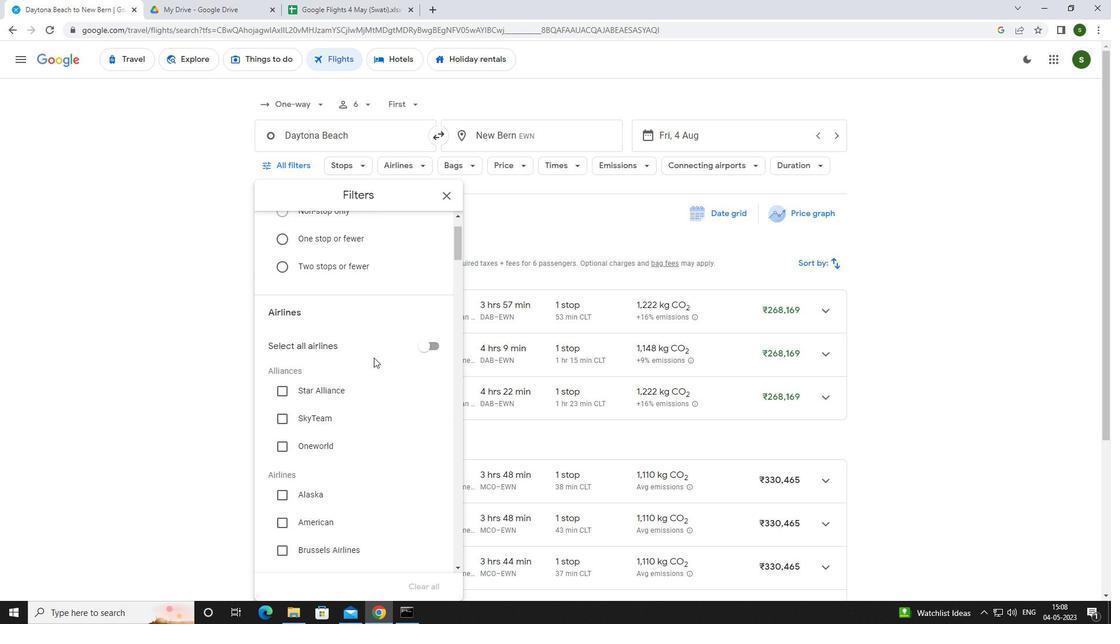 
Action: Mouse scrolled (373, 357) with delta (0, 0)
Screenshot: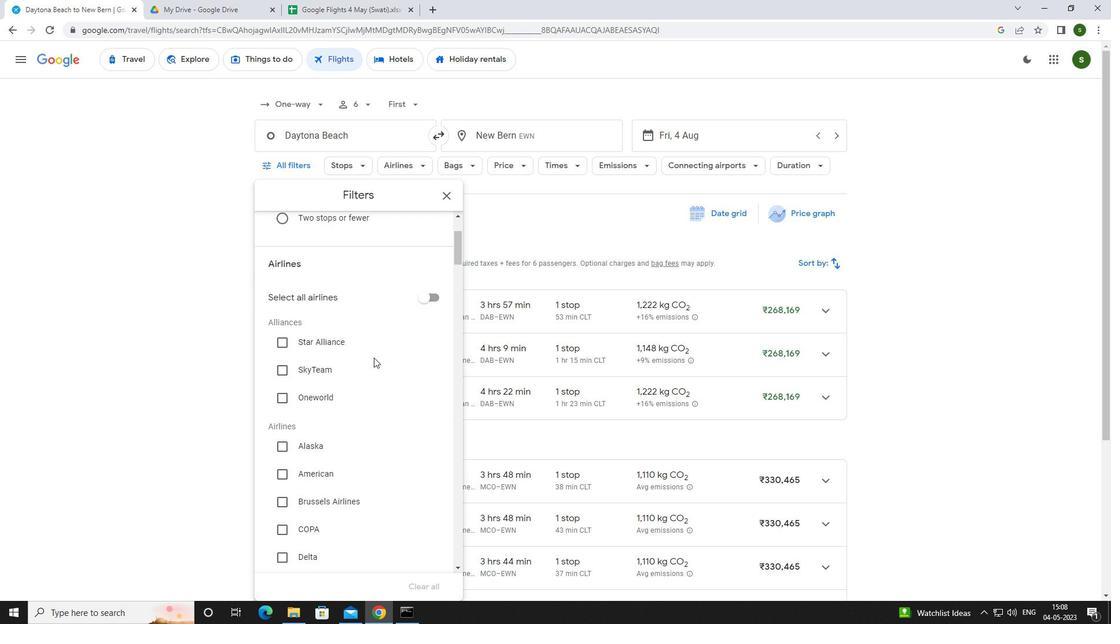 
Action: Mouse moved to (374, 356)
Screenshot: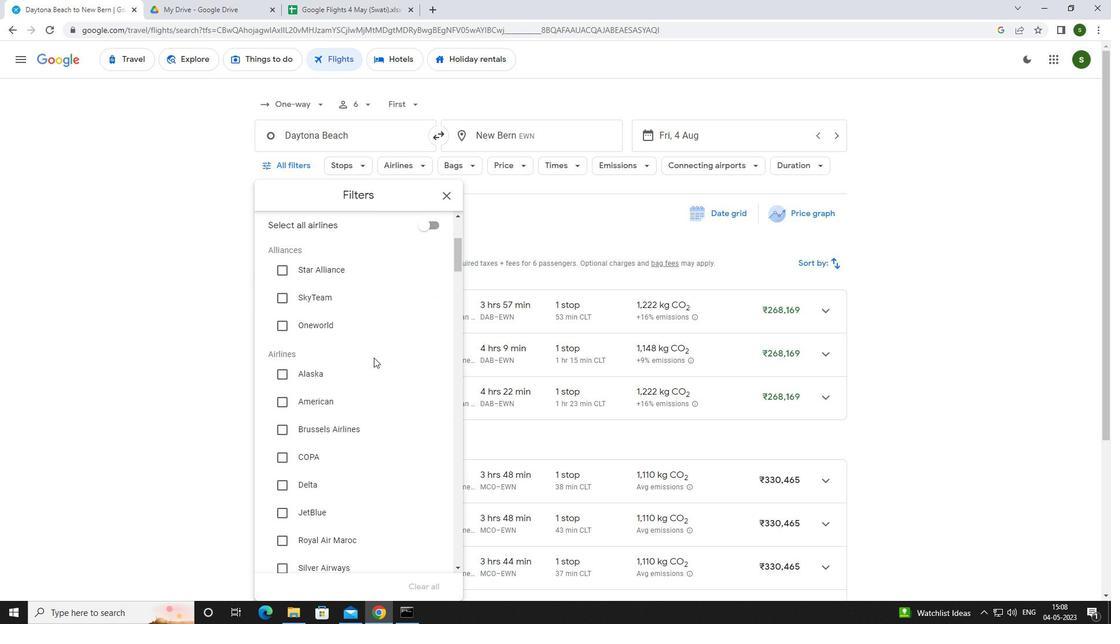 
Action: Mouse scrolled (374, 355) with delta (0, 0)
Screenshot: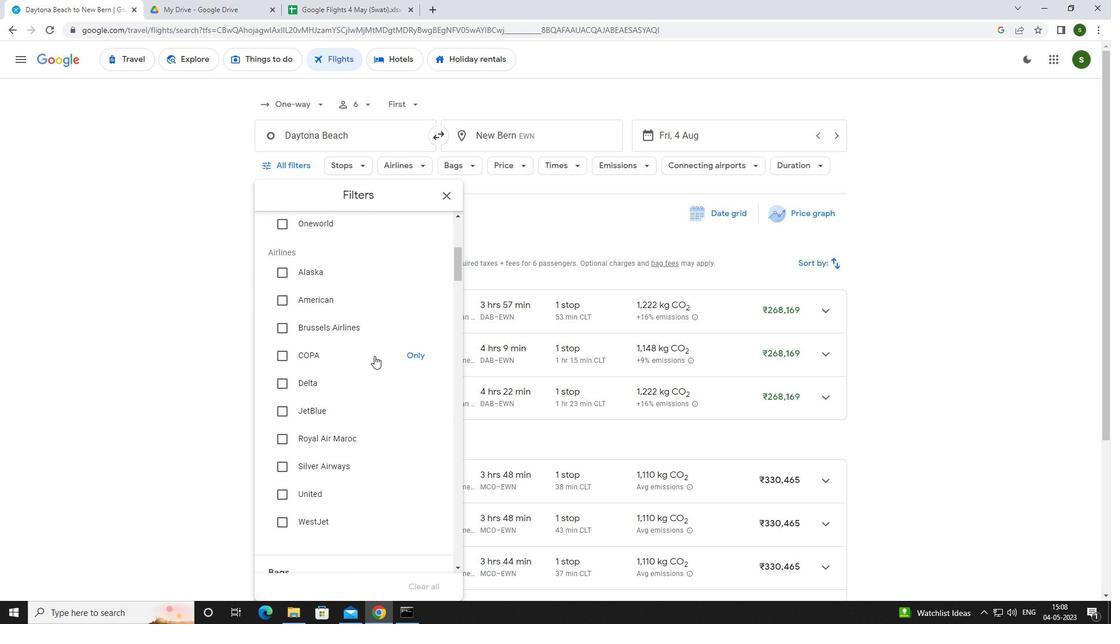 
Action: Mouse scrolled (374, 355) with delta (0, 0)
Screenshot: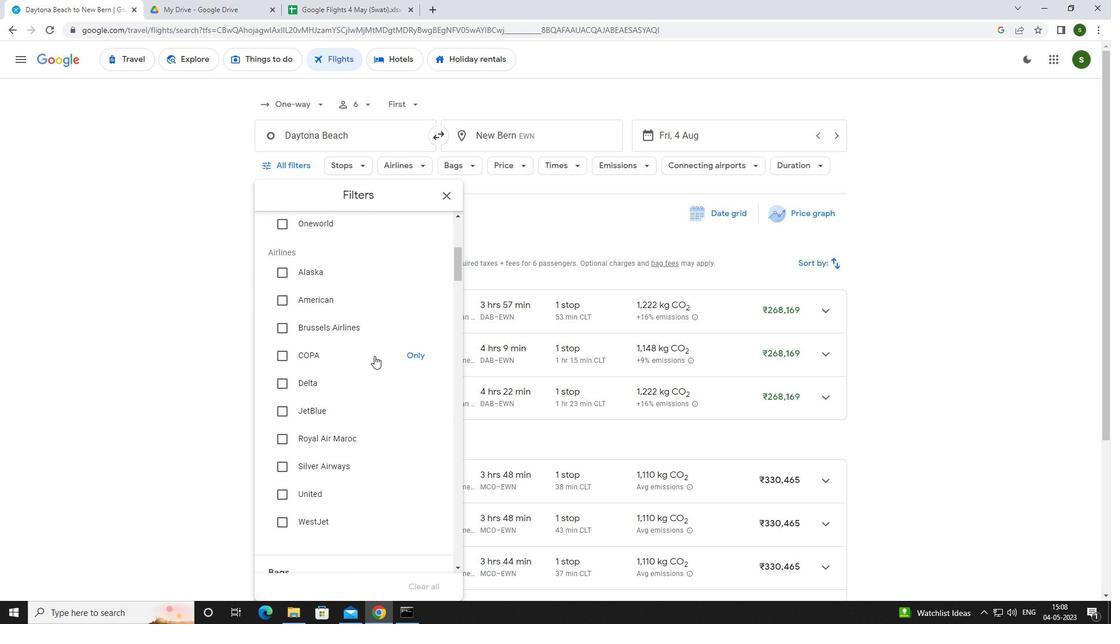 
Action: Mouse moved to (310, 407)
Screenshot: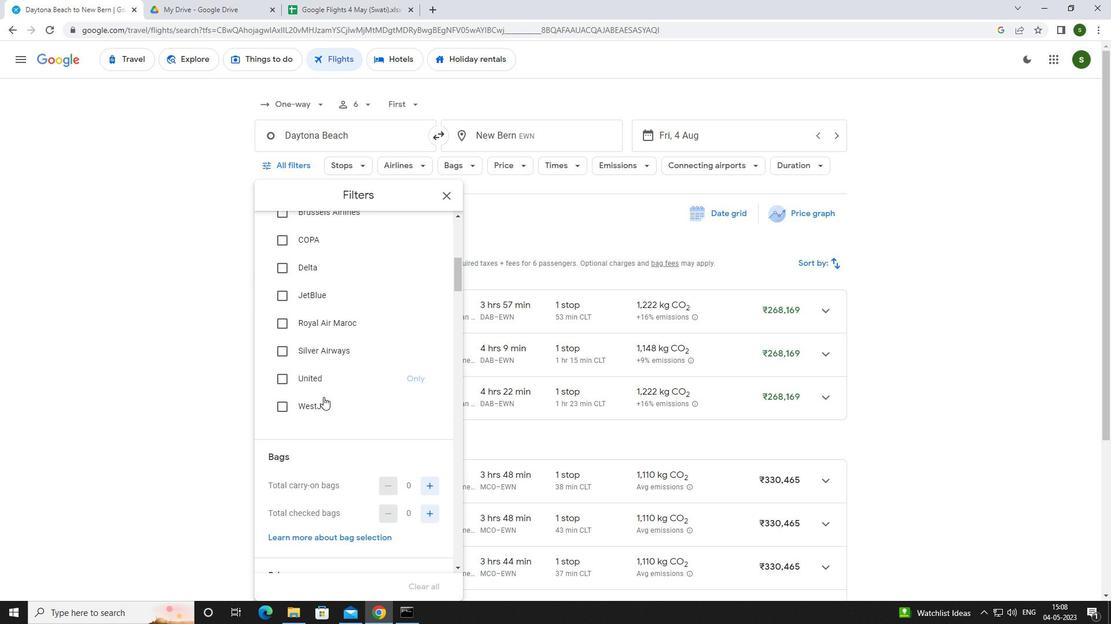 
Action: Mouse pressed left at (310, 407)
Screenshot: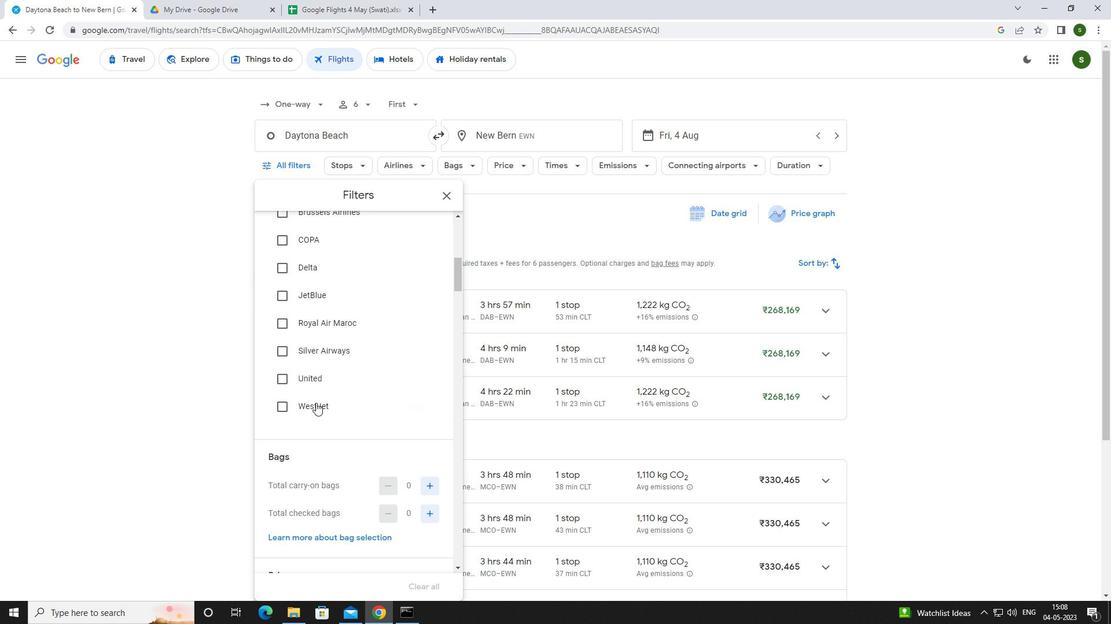 
Action: Mouse scrolled (310, 407) with delta (0, 0)
Screenshot: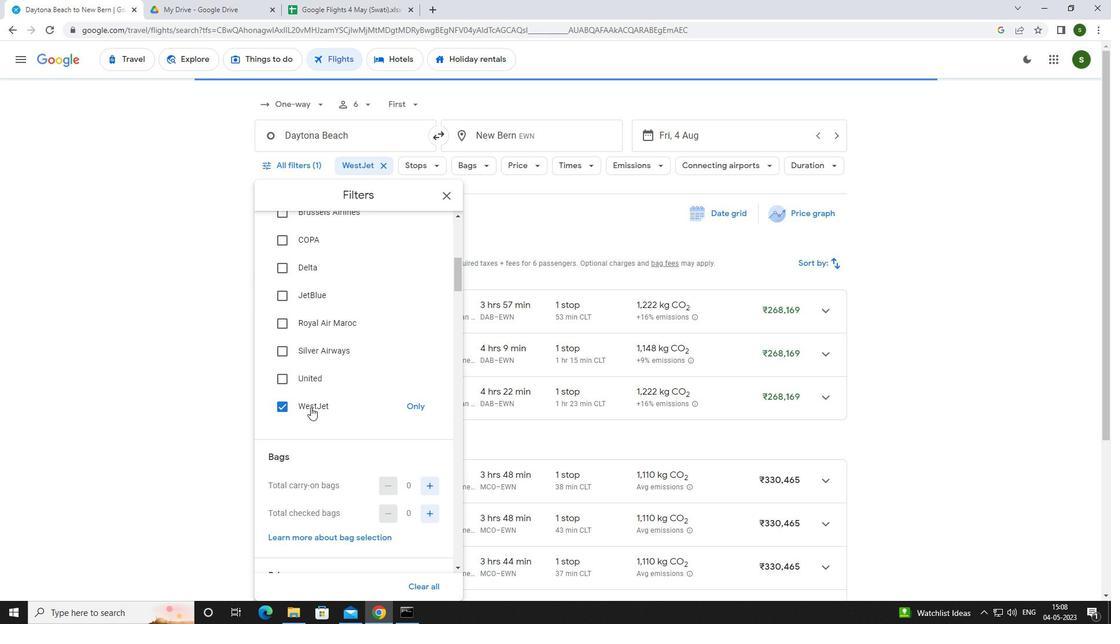 
Action: Mouse scrolled (310, 407) with delta (0, 0)
Screenshot: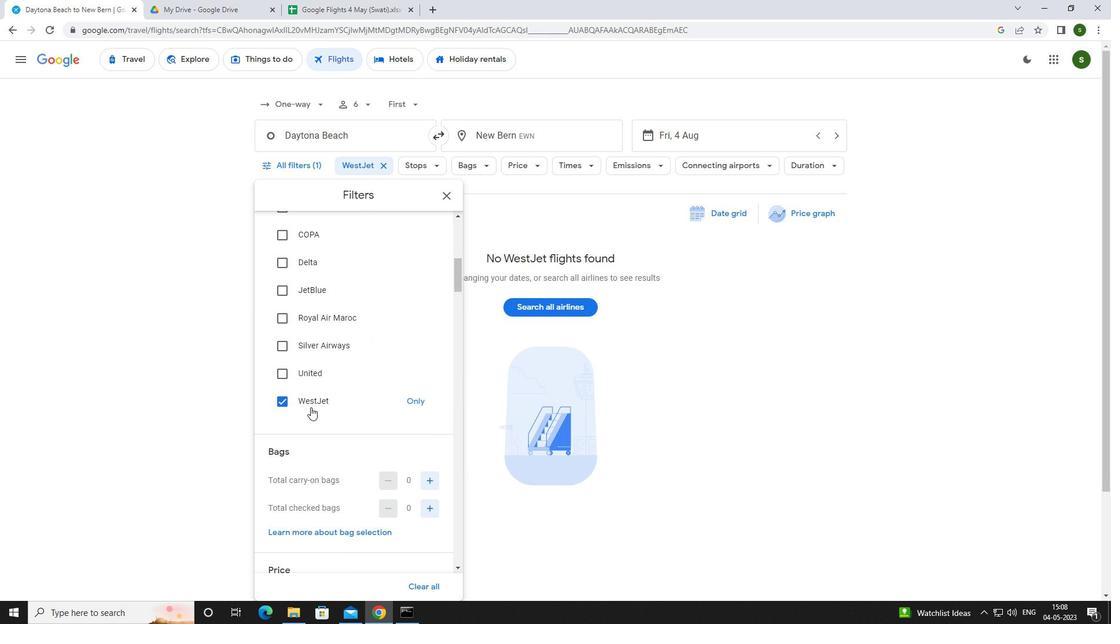 
Action: Mouse moved to (425, 391)
Screenshot: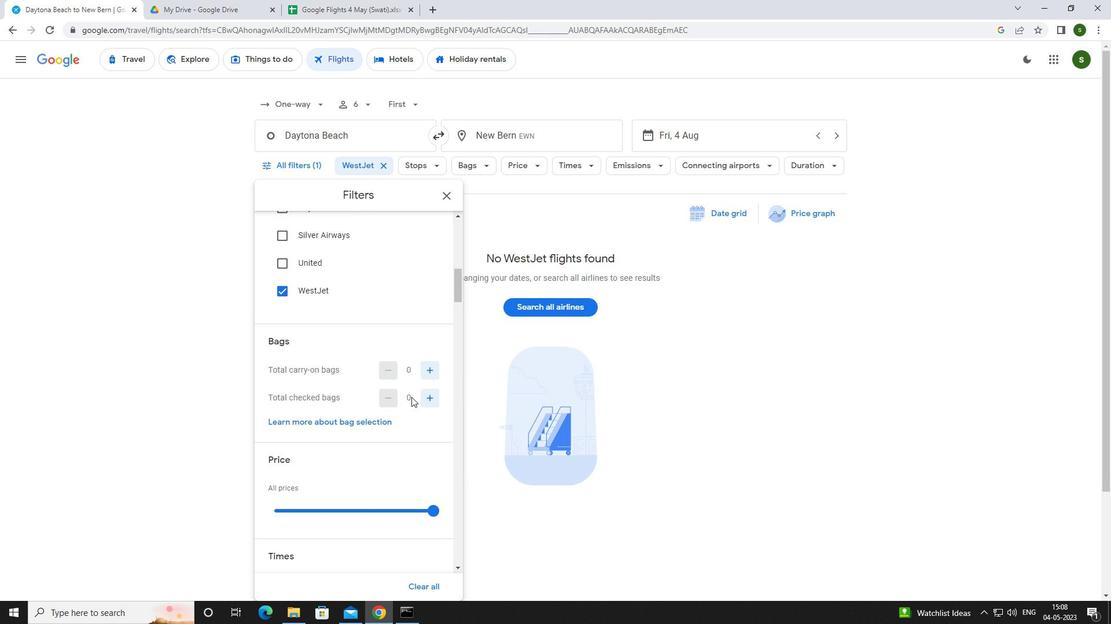 
Action: Mouse pressed left at (425, 391)
Screenshot: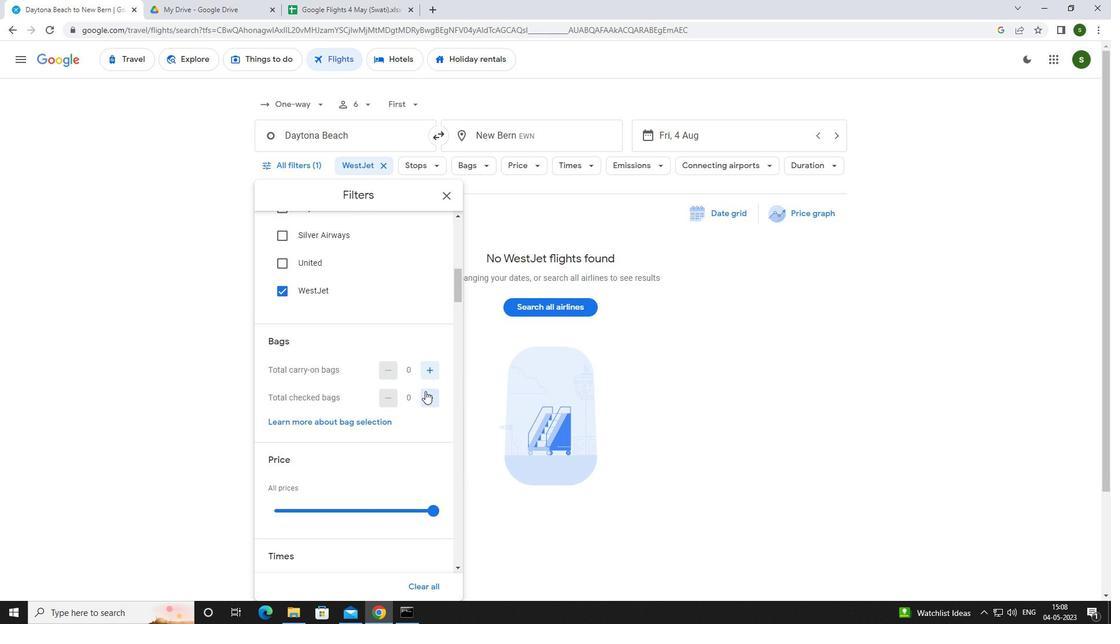 
Action: Mouse moved to (425, 391)
Screenshot: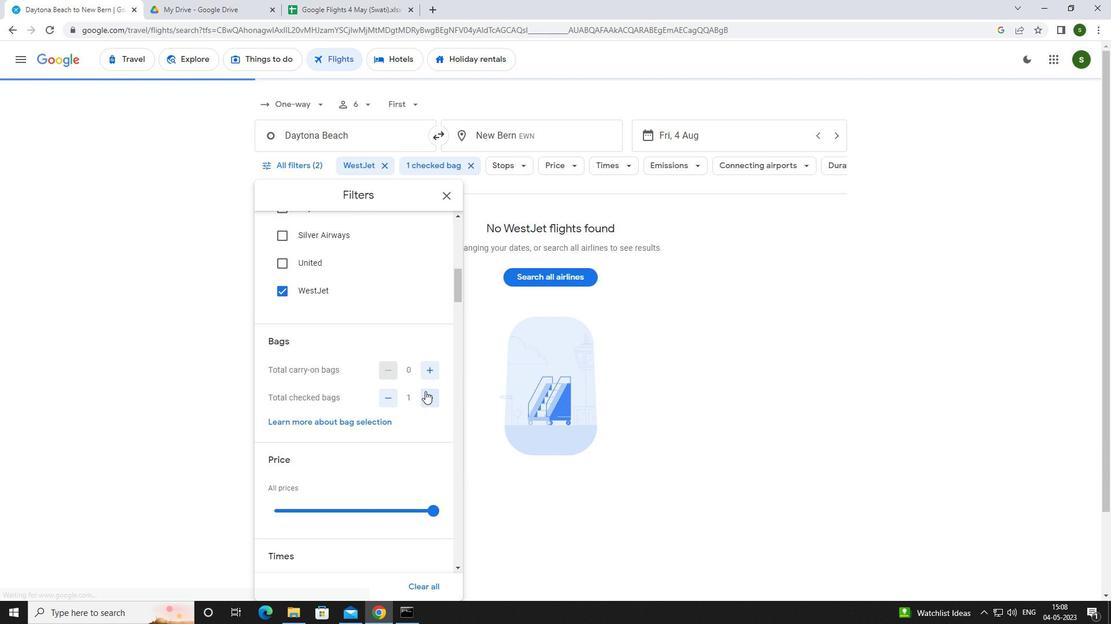 
Action: Mouse scrolled (425, 391) with delta (0, 0)
Screenshot: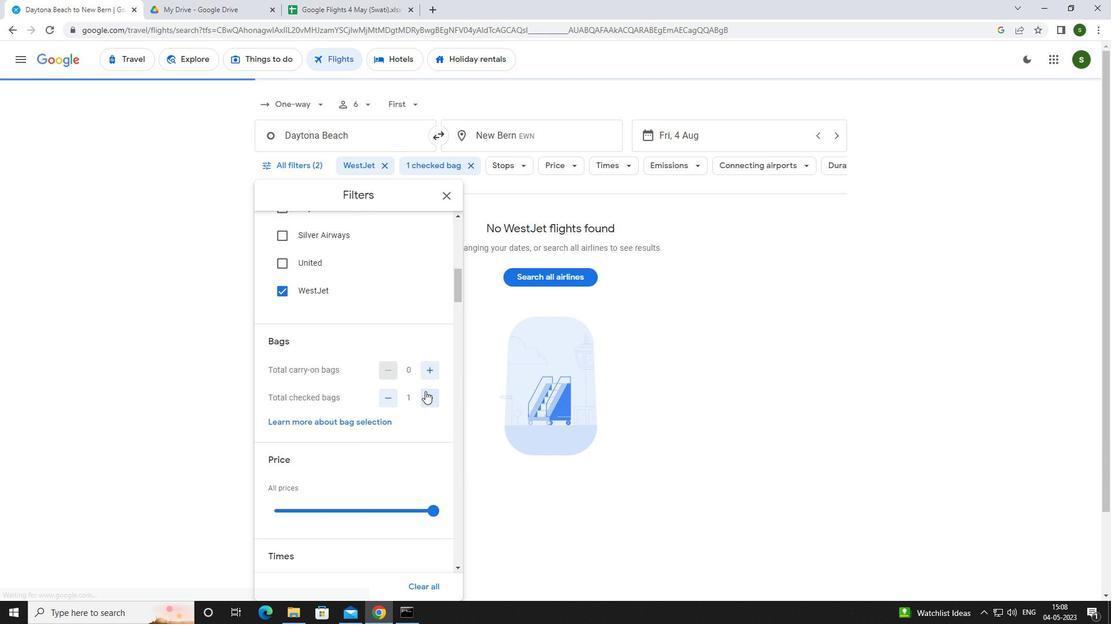 
Action: Mouse scrolled (425, 391) with delta (0, 0)
Screenshot: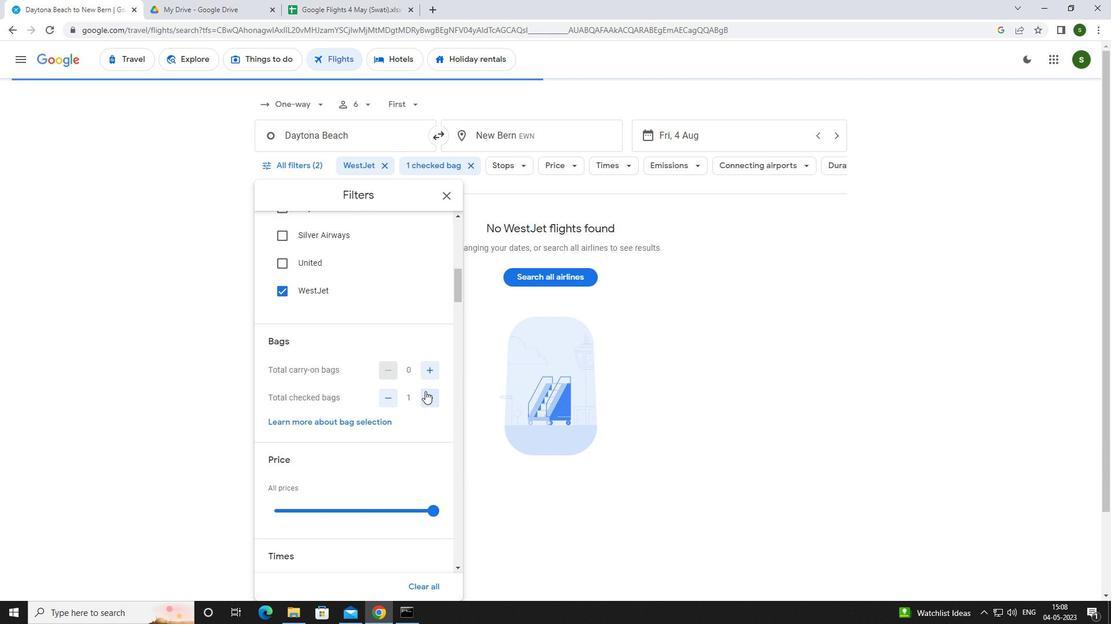 
Action: Mouse moved to (433, 394)
Screenshot: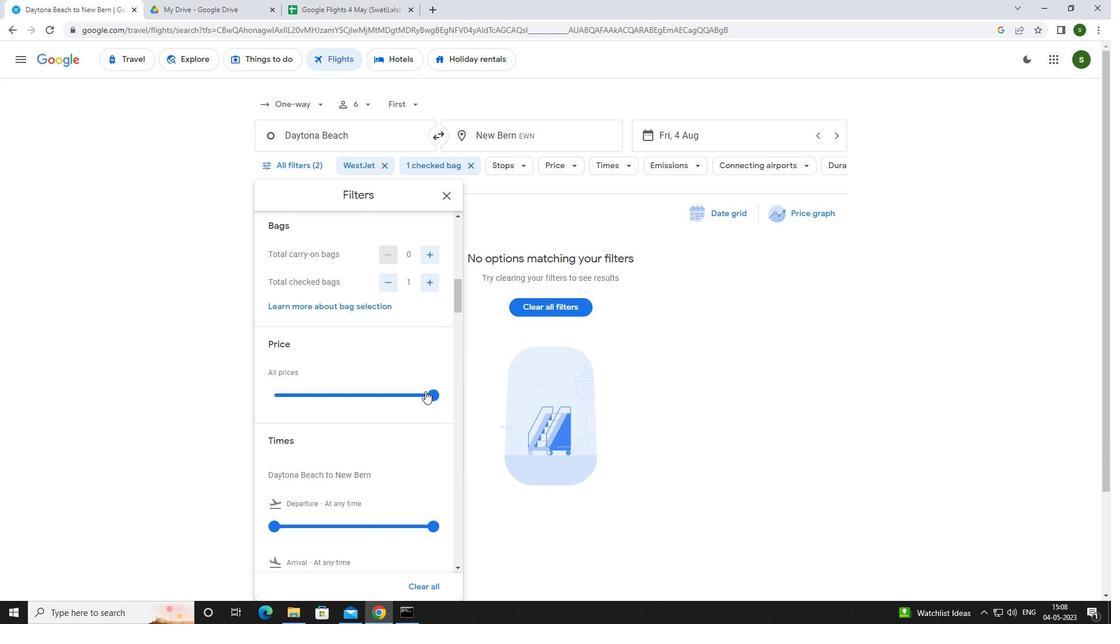 
Action: Mouse pressed left at (433, 394)
Screenshot: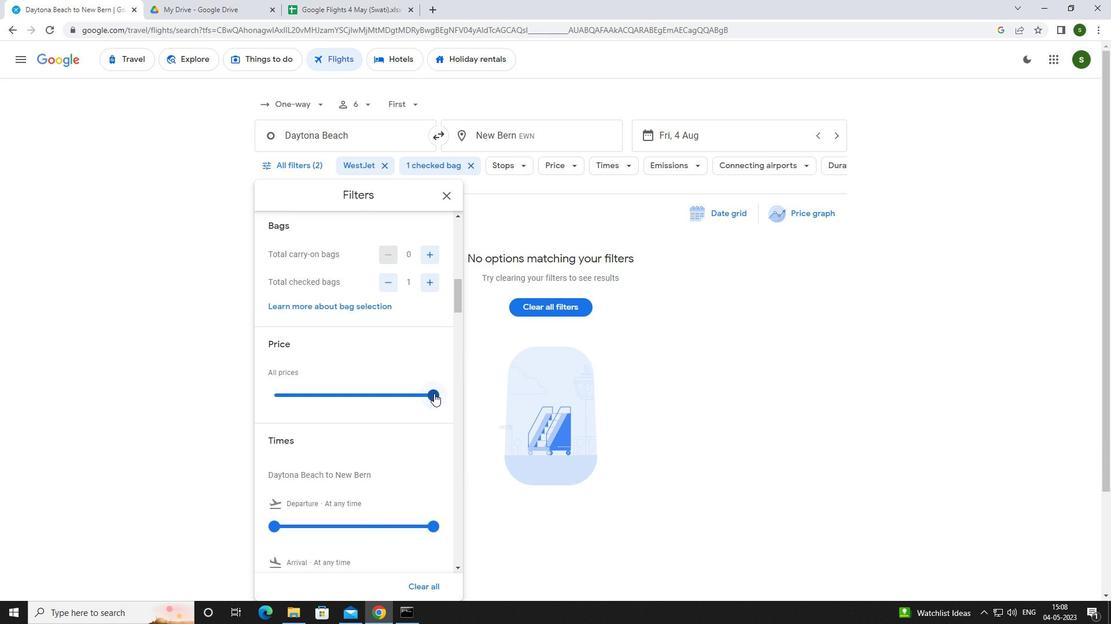 
Action: Mouse moved to (314, 421)
Screenshot: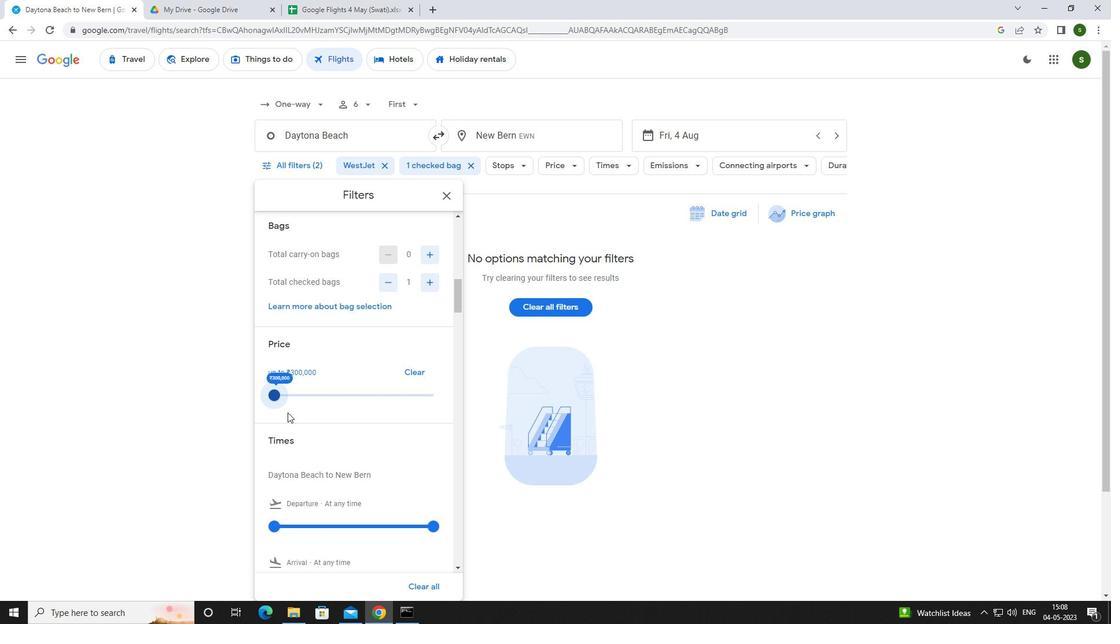
Action: Mouse scrolled (314, 420) with delta (0, 0)
Screenshot: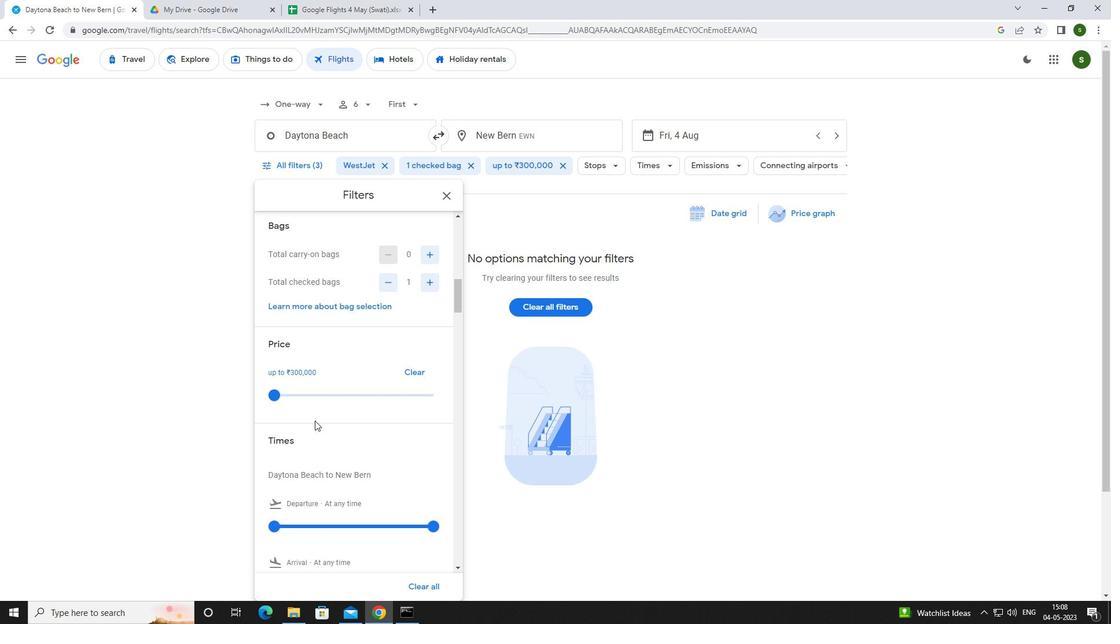 
Action: Mouse moved to (278, 464)
Screenshot: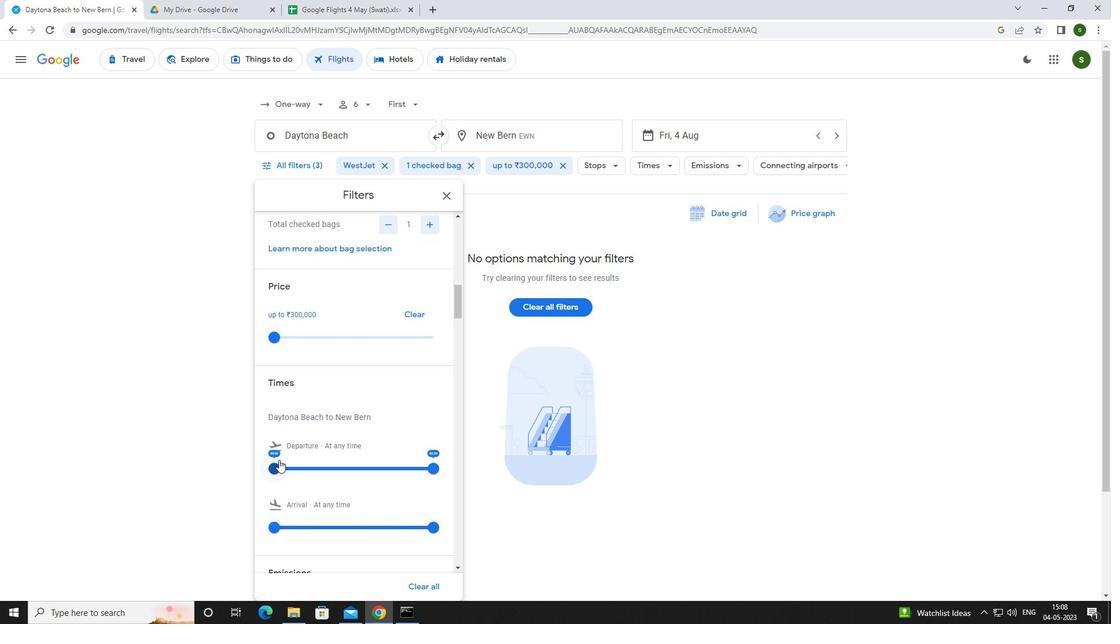
Action: Mouse pressed left at (278, 464)
Screenshot: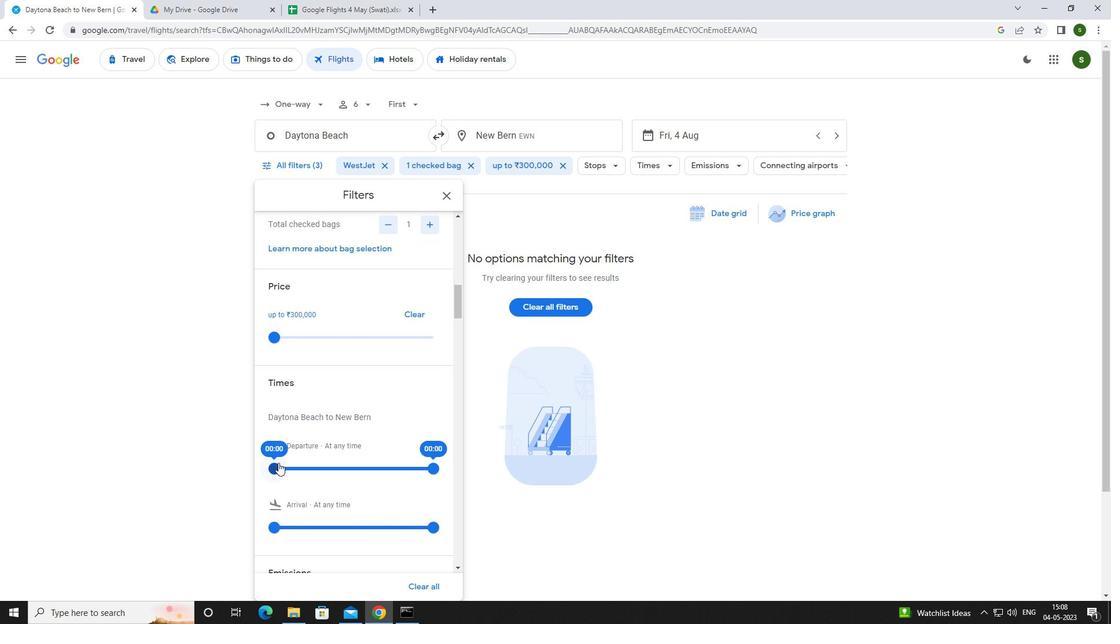 
Action: Mouse moved to (662, 365)
Screenshot: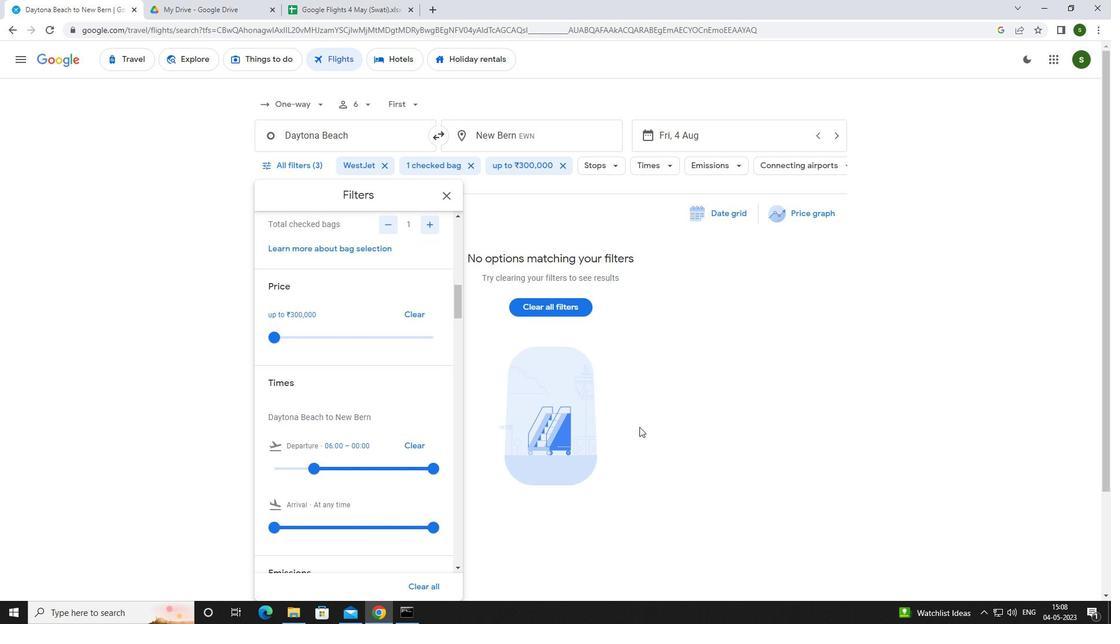 
Action: Mouse pressed left at (662, 365)
Screenshot: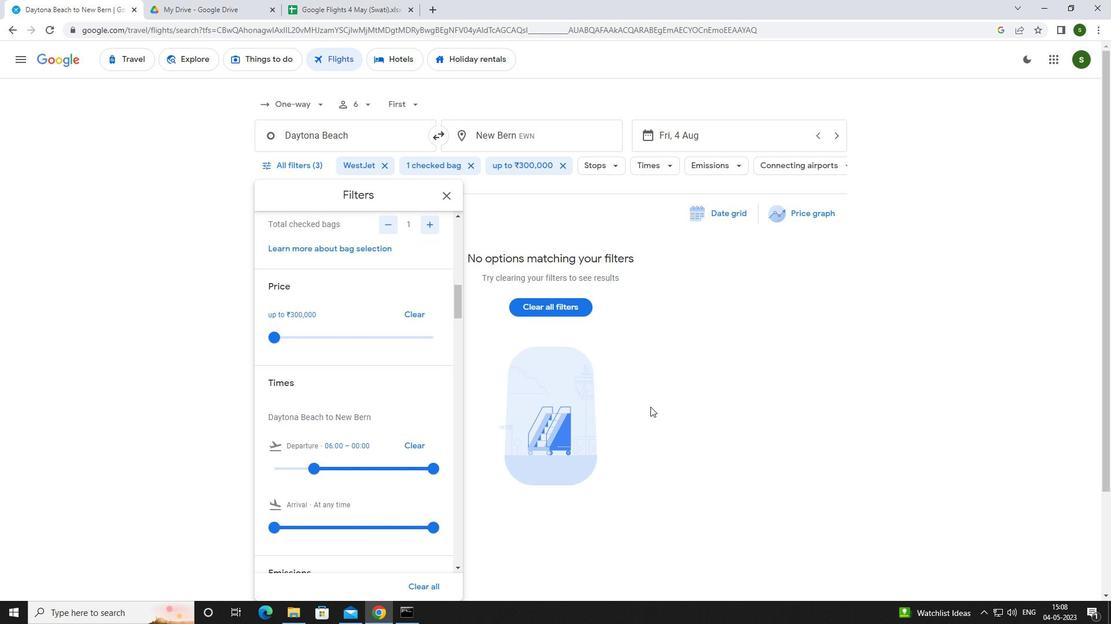 
Action: Mouse moved to (662, 364)
Screenshot: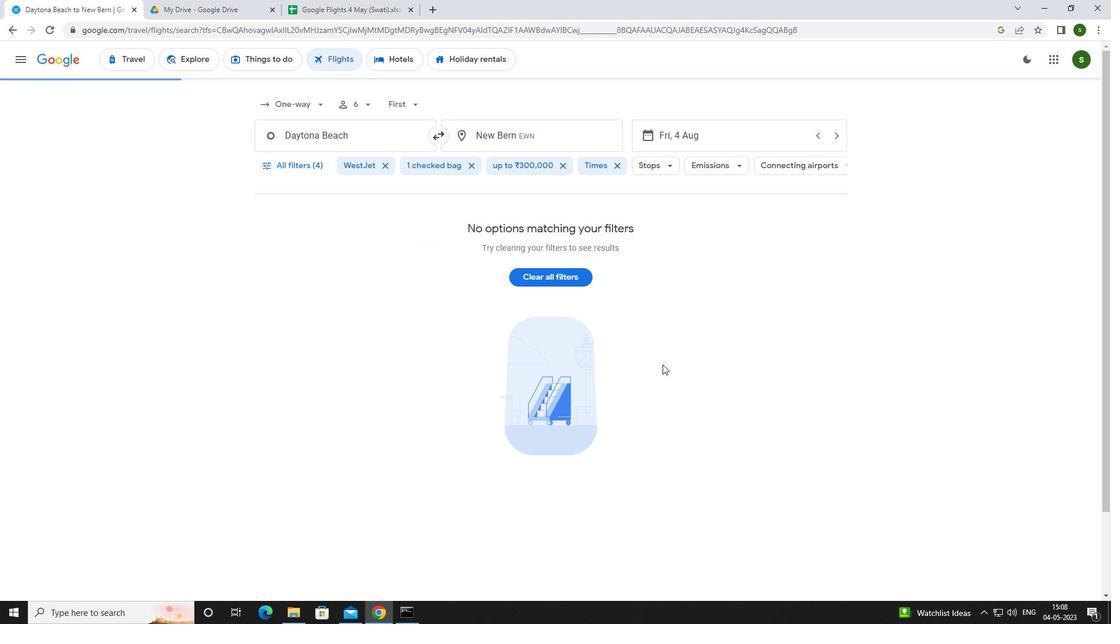 
